 Task: Search one way flight ticket for 4 adults, 2 children, 2 infants in seat and 1 infant on lap in premium economy from Bismarck: Bismarck Municipal Airport to Riverton: Central Wyoming Regional Airport (was Riverton Regional) on 8-4-2023. Choice of flights is Delta. Number of bags: 2 carry on bags. Price is upto 89000. Outbound departure time preference is 15:15.
Action: Mouse moved to (324, 278)
Screenshot: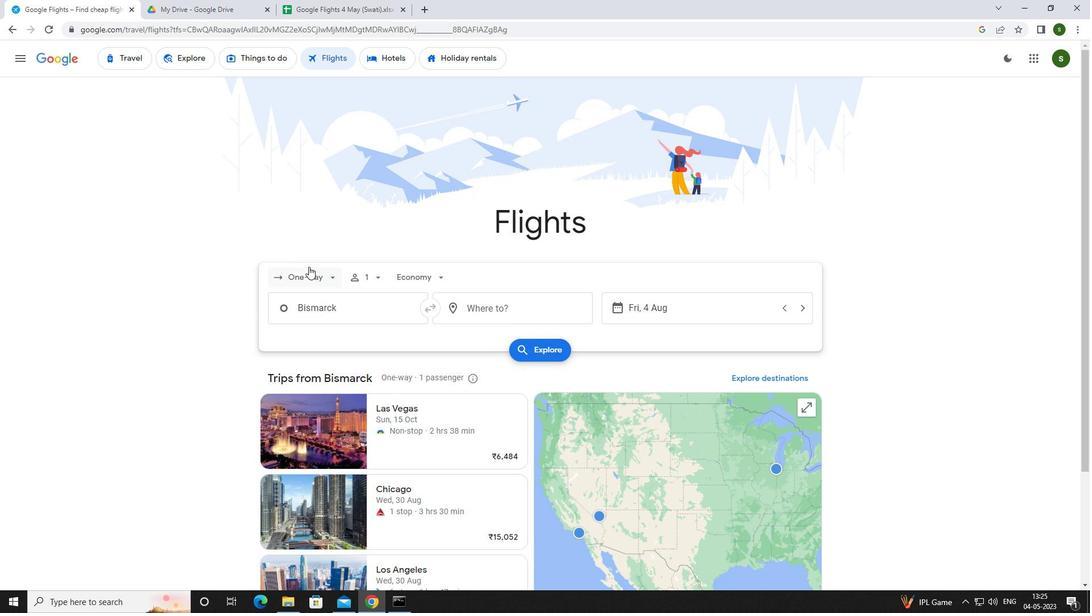 
Action: Mouse pressed left at (324, 278)
Screenshot: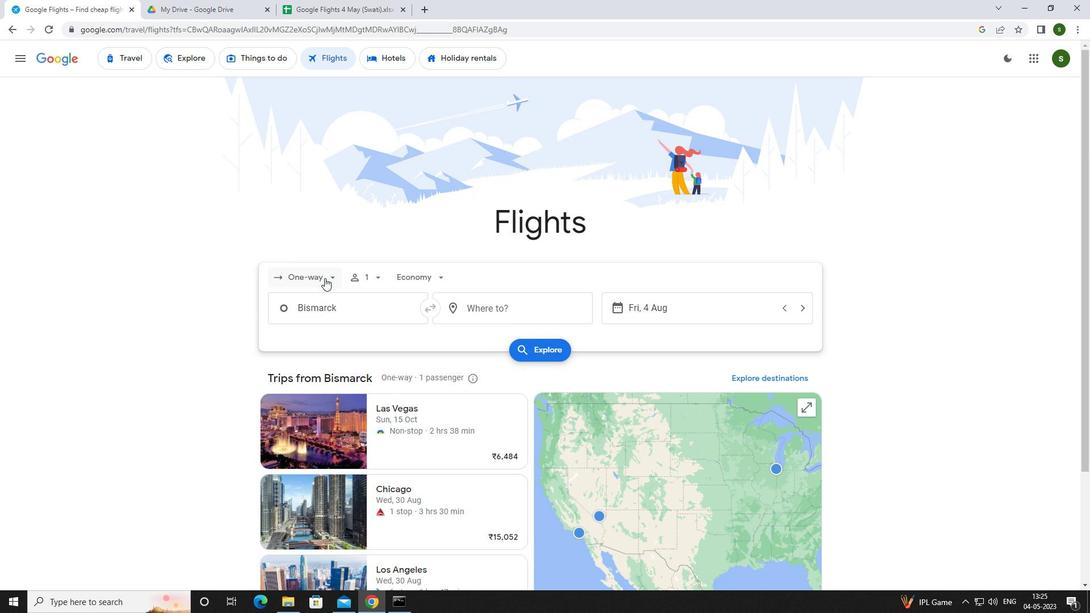 
Action: Mouse moved to (332, 328)
Screenshot: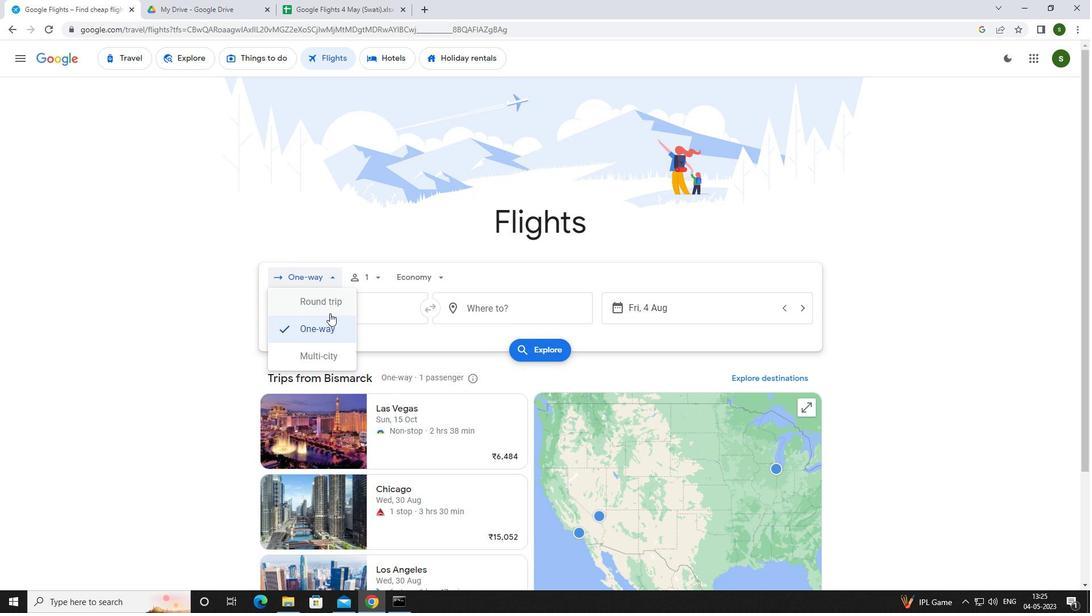 
Action: Mouse pressed left at (332, 328)
Screenshot: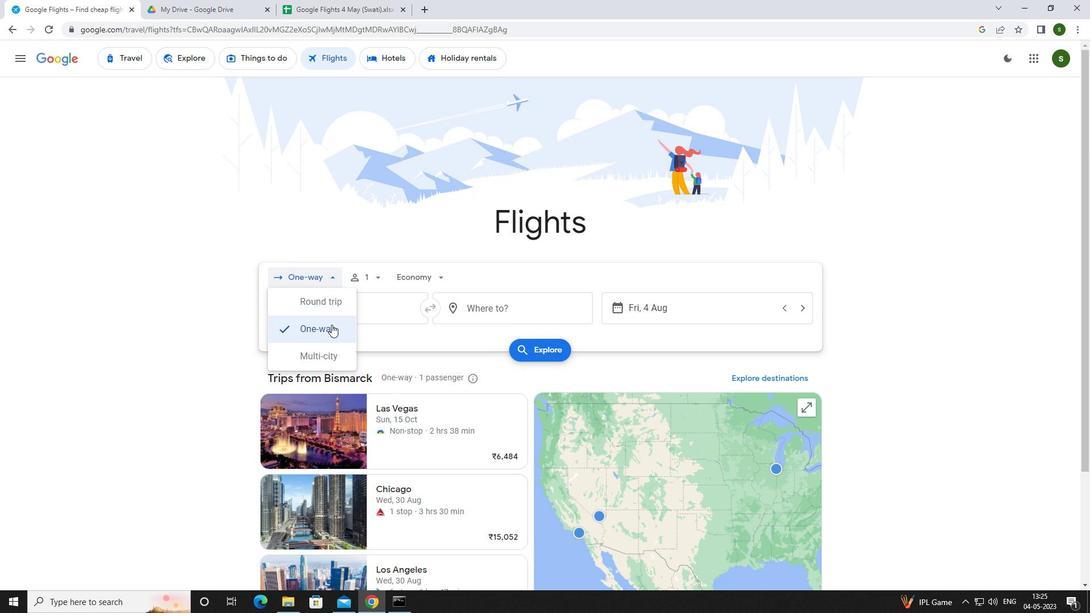 
Action: Mouse moved to (377, 274)
Screenshot: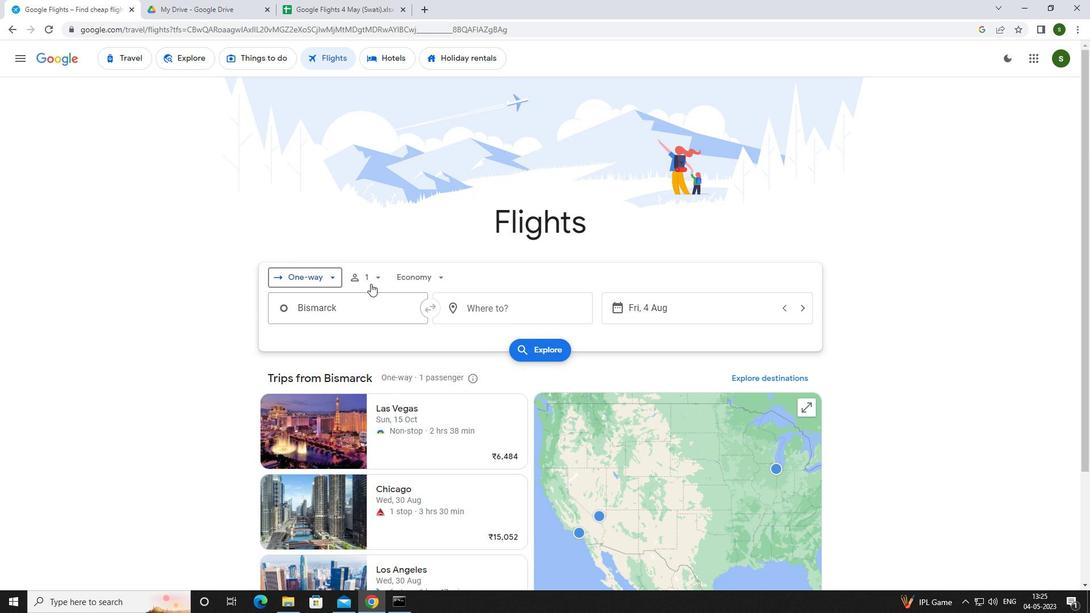 
Action: Mouse pressed left at (377, 274)
Screenshot: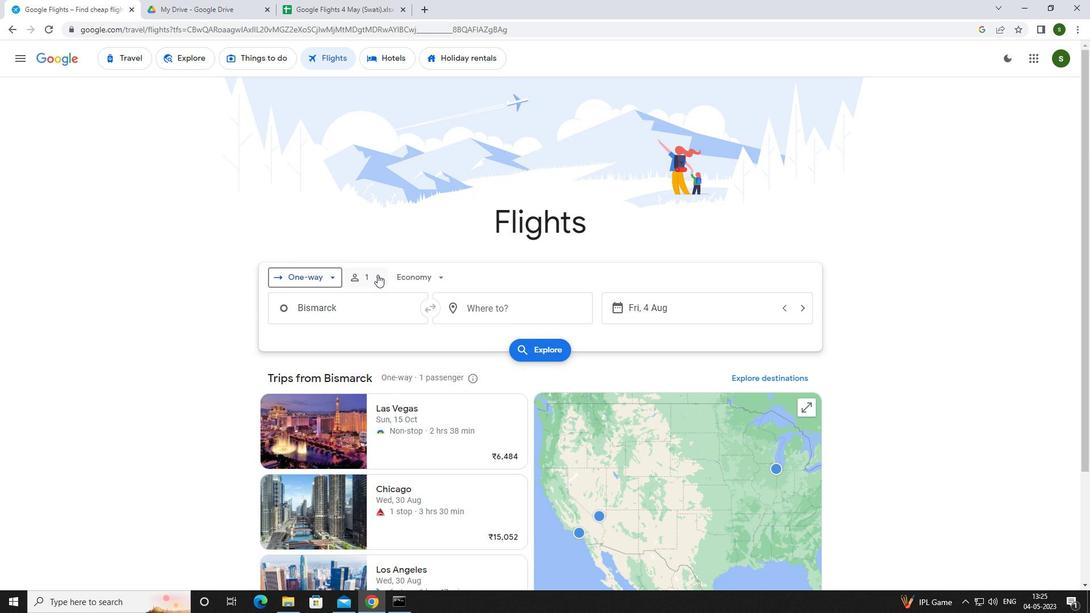 
Action: Mouse moved to (467, 306)
Screenshot: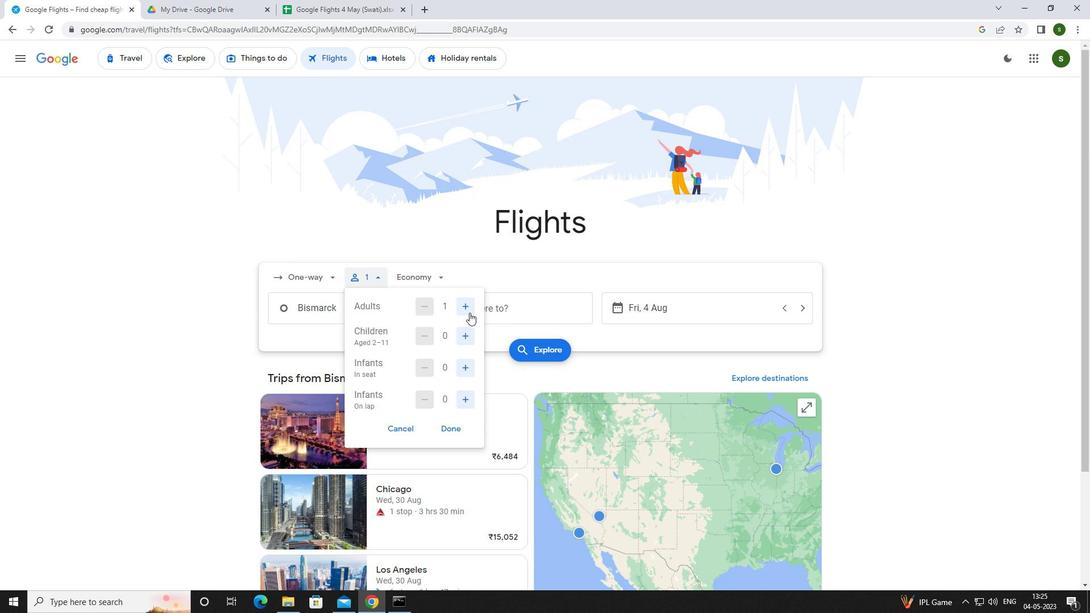 
Action: Mouse pressed left at (467, 306)
Screenshot: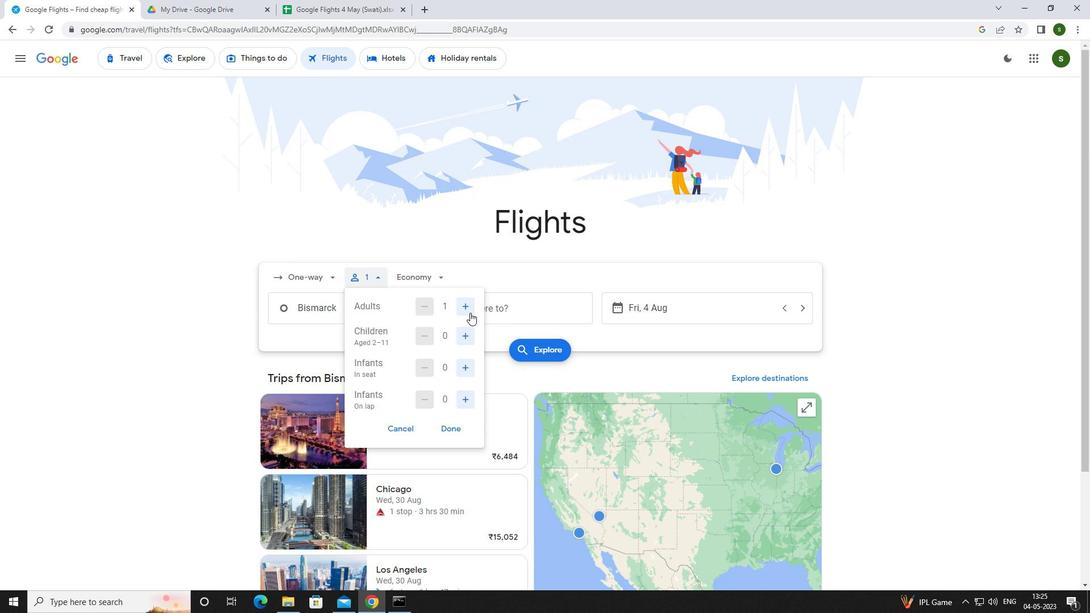
Action: Mouse pressed left at (467, 306)
Screenshot: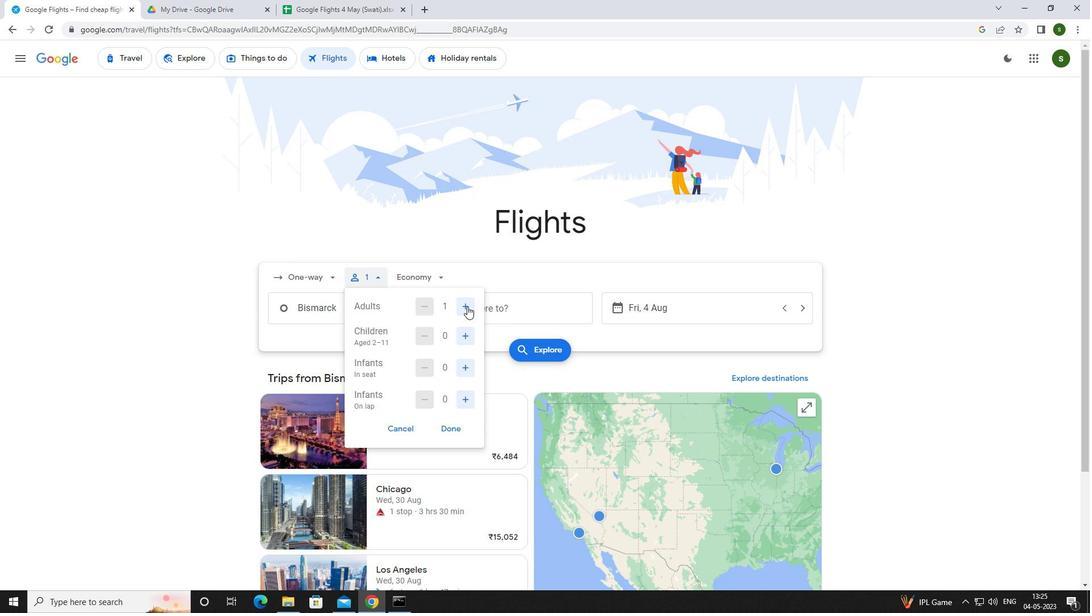 
Action: Mouse moved to (465, 306)
Screenshot: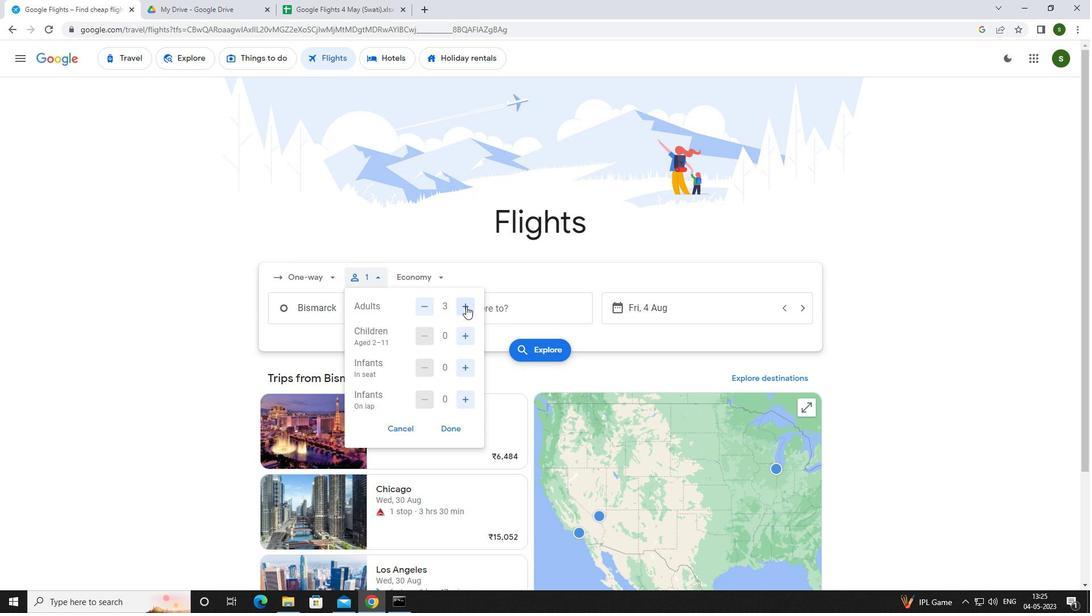 
Action: Mouse pressed left at (465, 306)
Screenshot: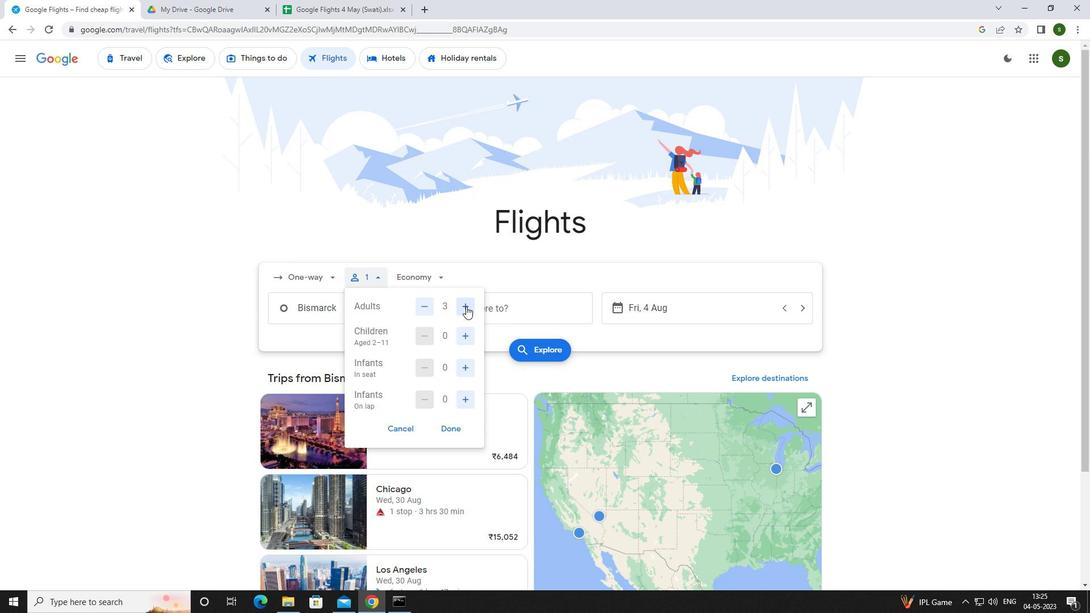 
Action: Mouse moved to (468, 332)
Screenshot: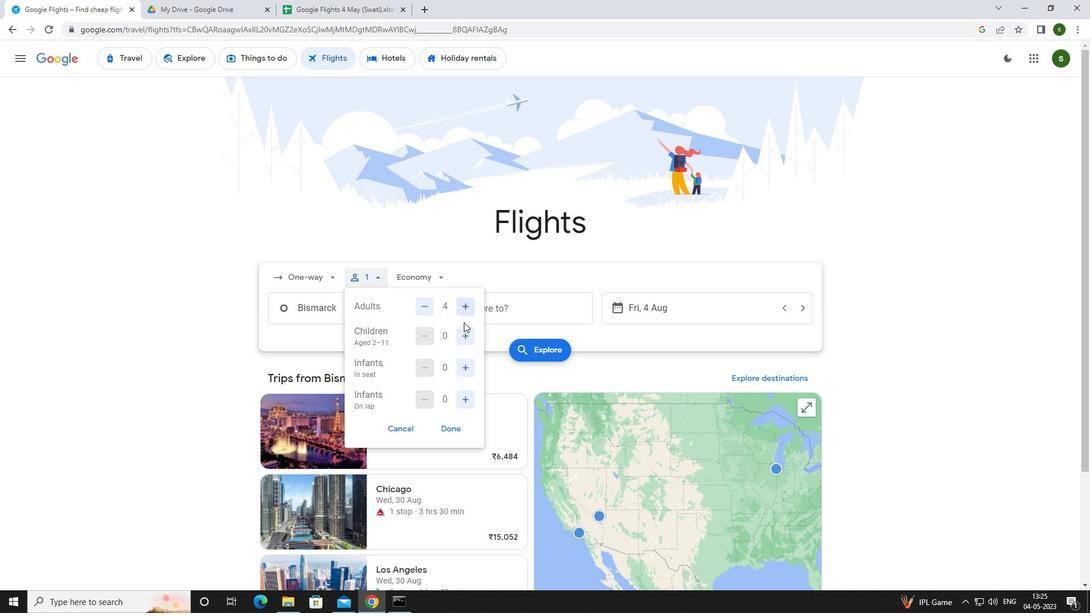 
Action: Mouse pressed left at (468, 332)
Screenshot: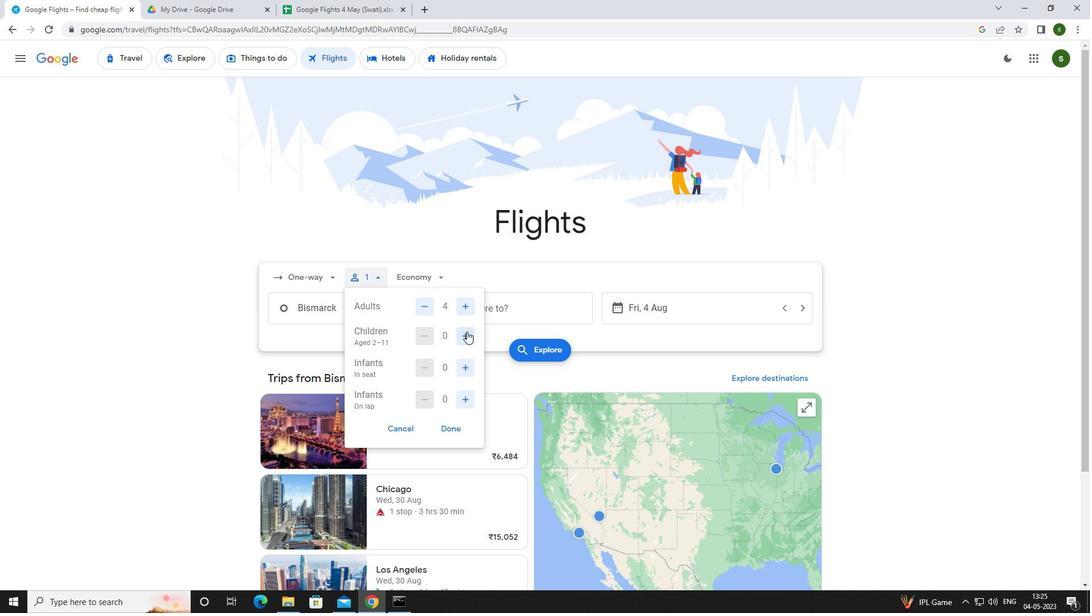 
Action: Mouse pressed left at (468, 332)
Screenshot: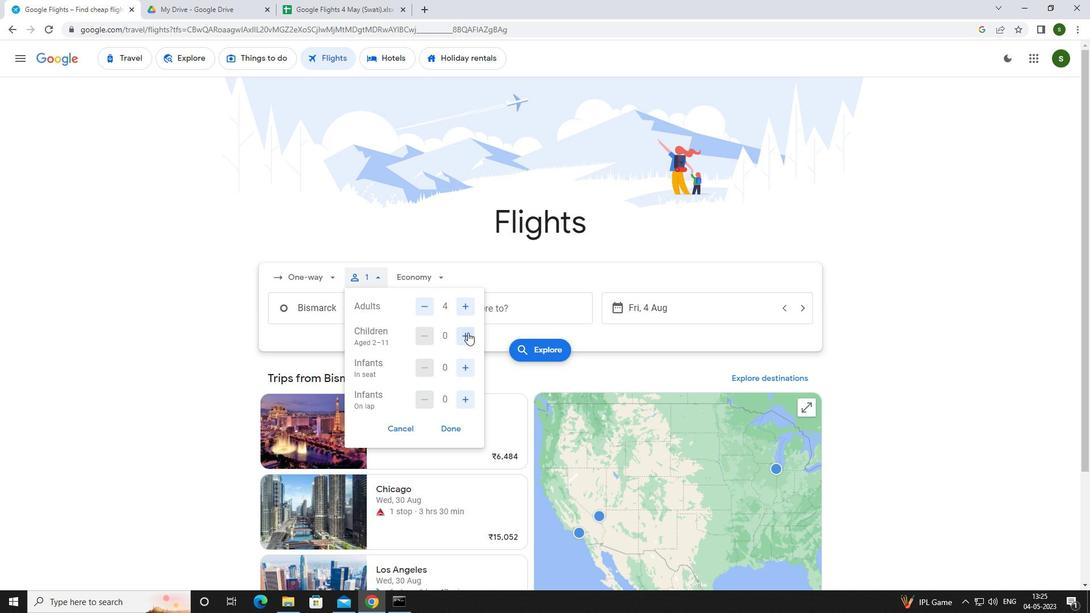 
Action: Mouse moved to (464, 369)
Screenshot: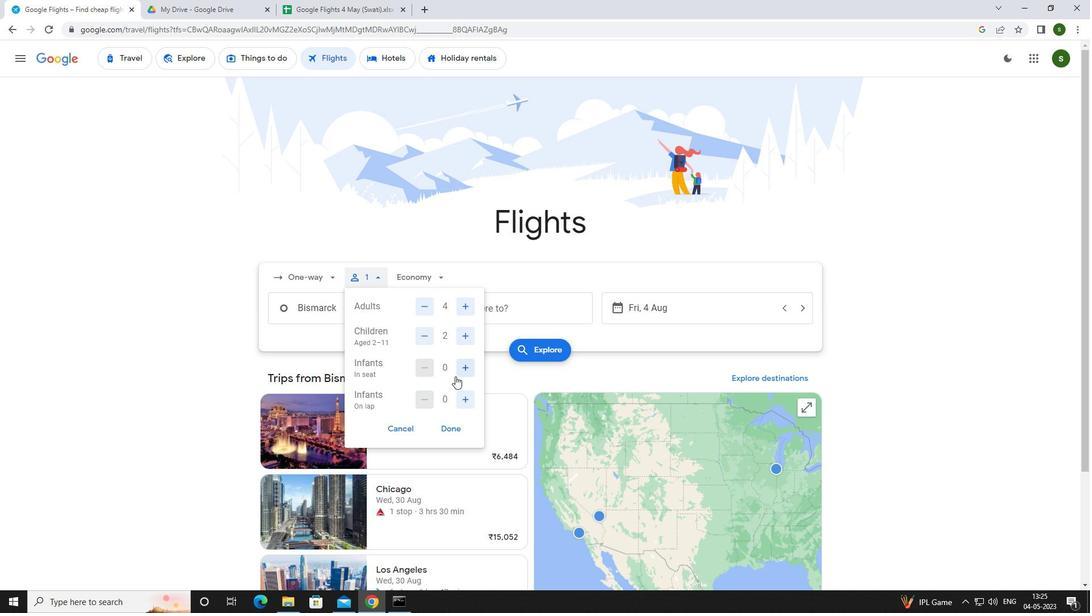 
Action: Mouse pressed left at (464, 369)
Screenshot: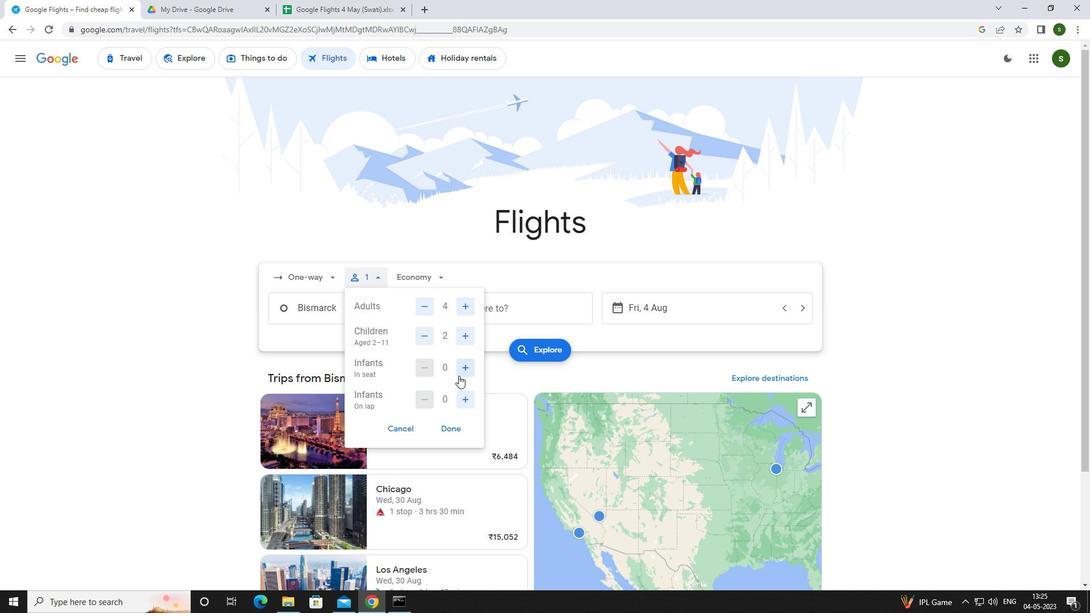 
Action: Mouse pressed left at (464, 369)
Screenshot: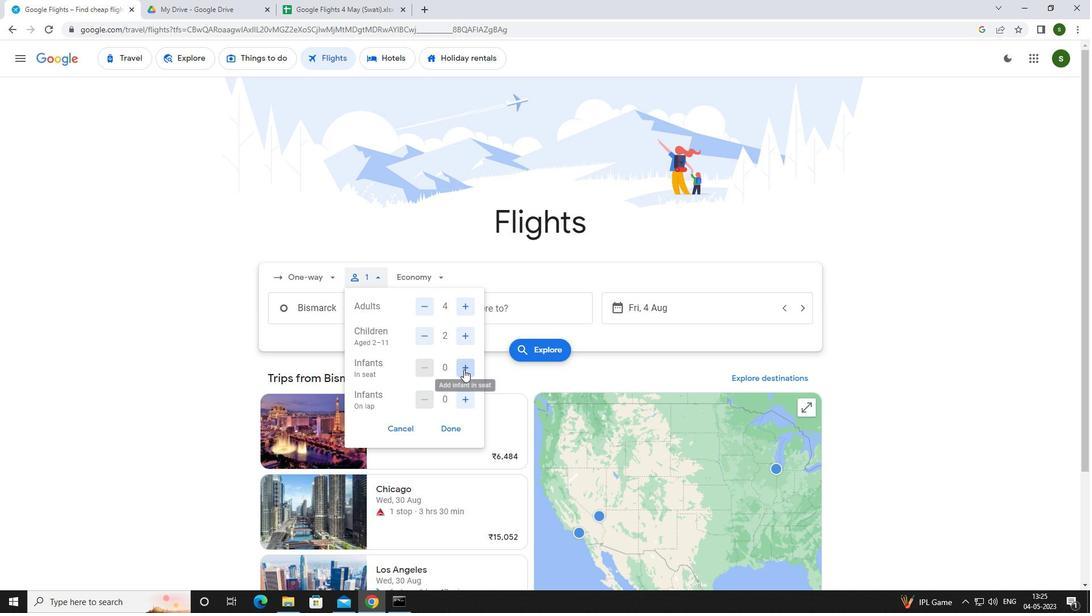 
Action: Mouse moved to (468, 395)
Screenshot: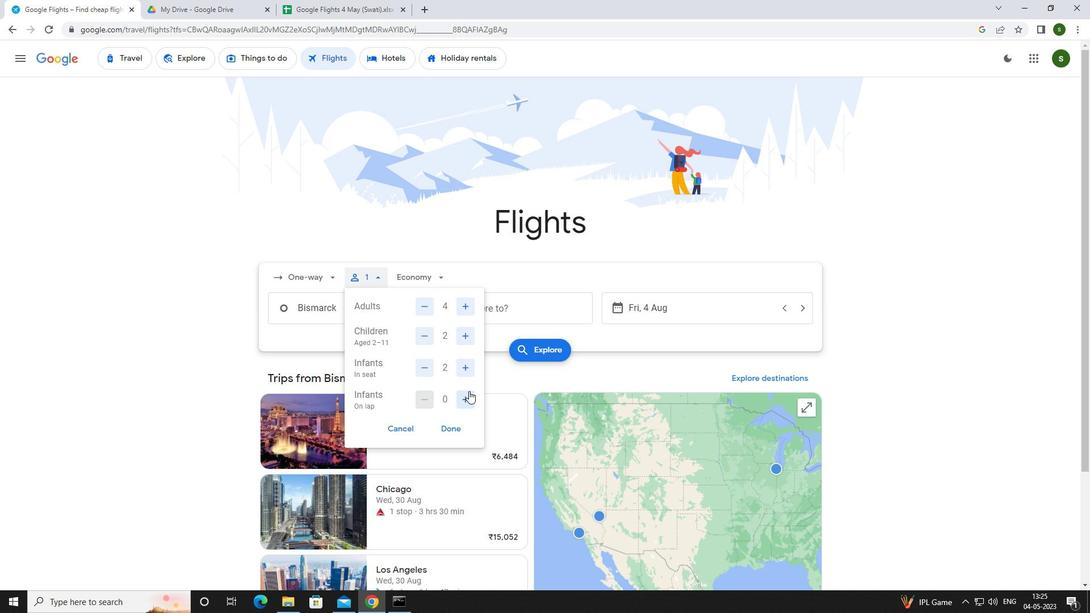
Action: Mouse pressed left at (468, 395)
Screenshot: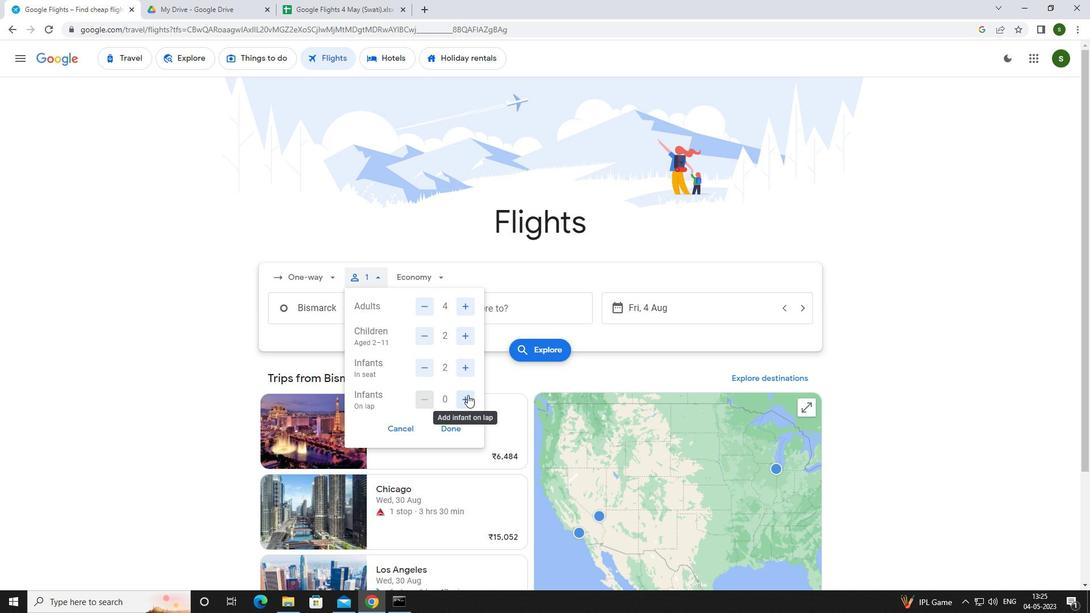 
Action: Mouse moved to (414, 272)
Screenshot: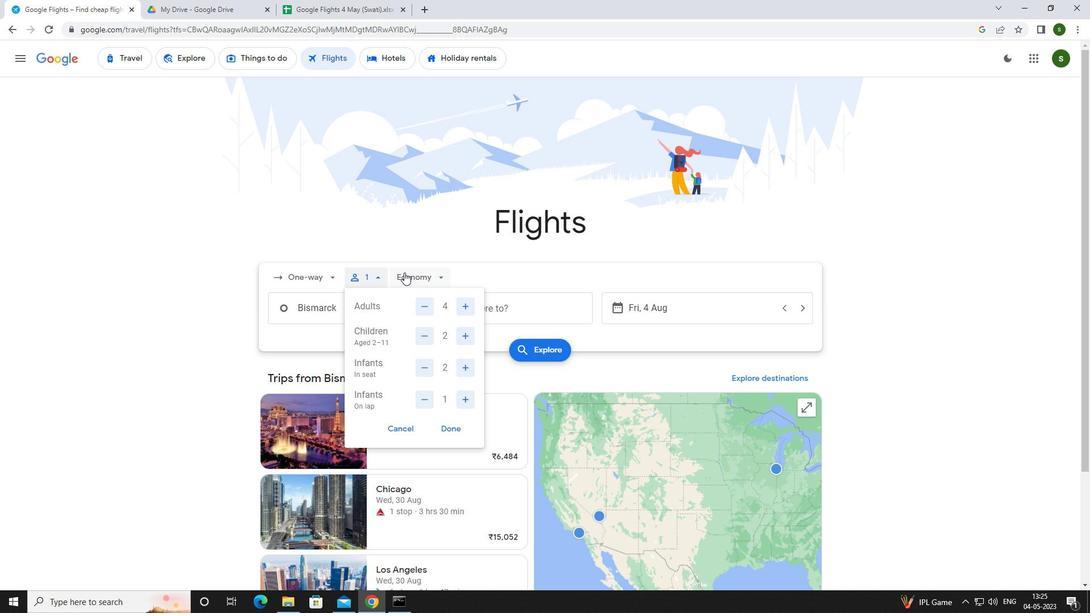 
Action: Mouse pressed left at (414, 272)
Screenshot: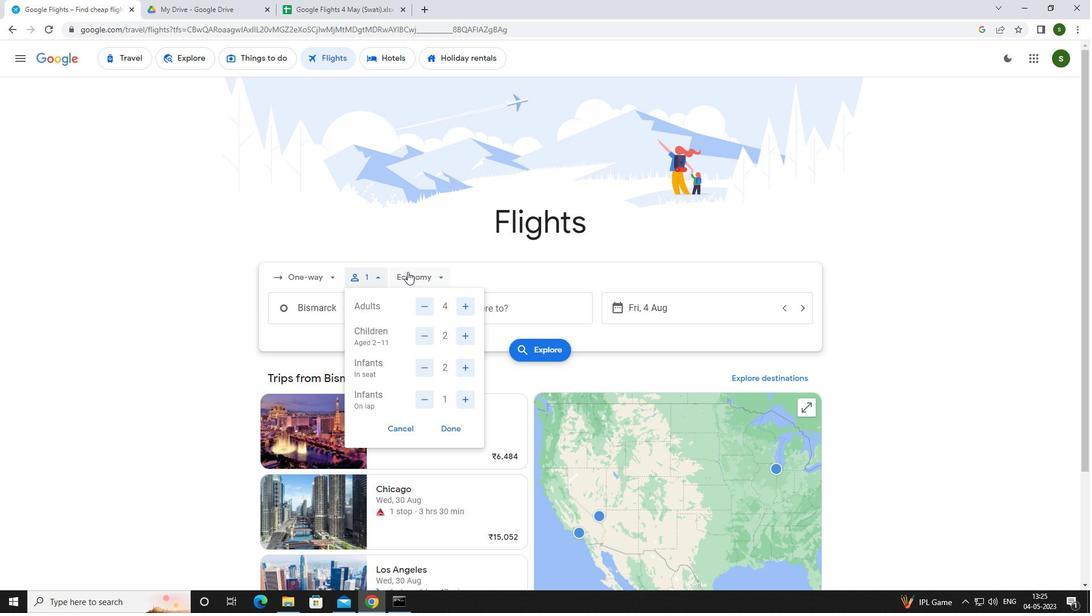 
Action: Mouse moved to (429, 302)
Screenshot: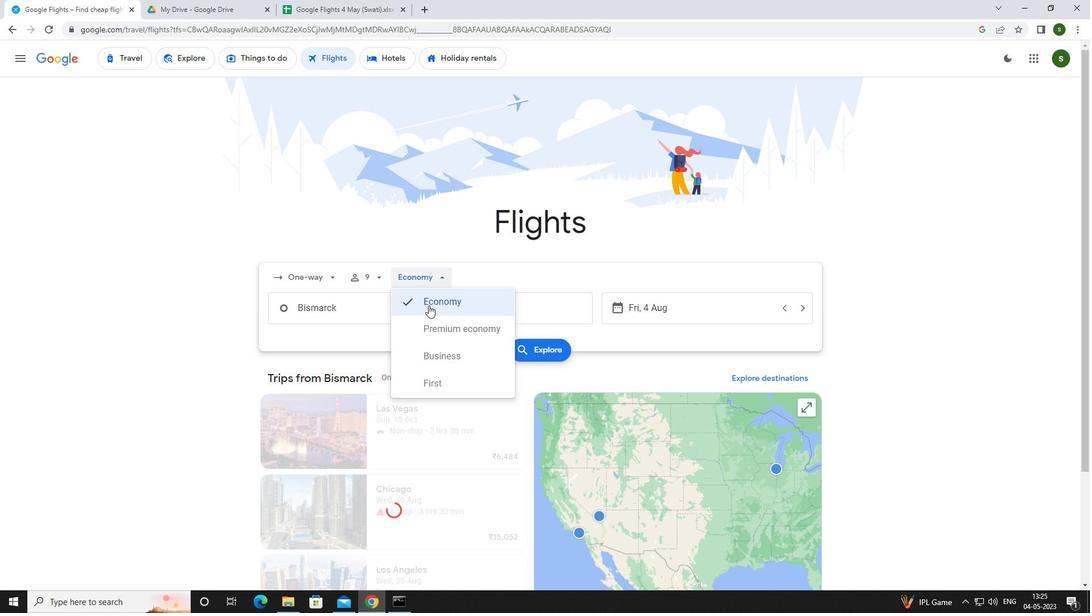 
Action: Mouse pressed left at (429, 302)
Screenshot: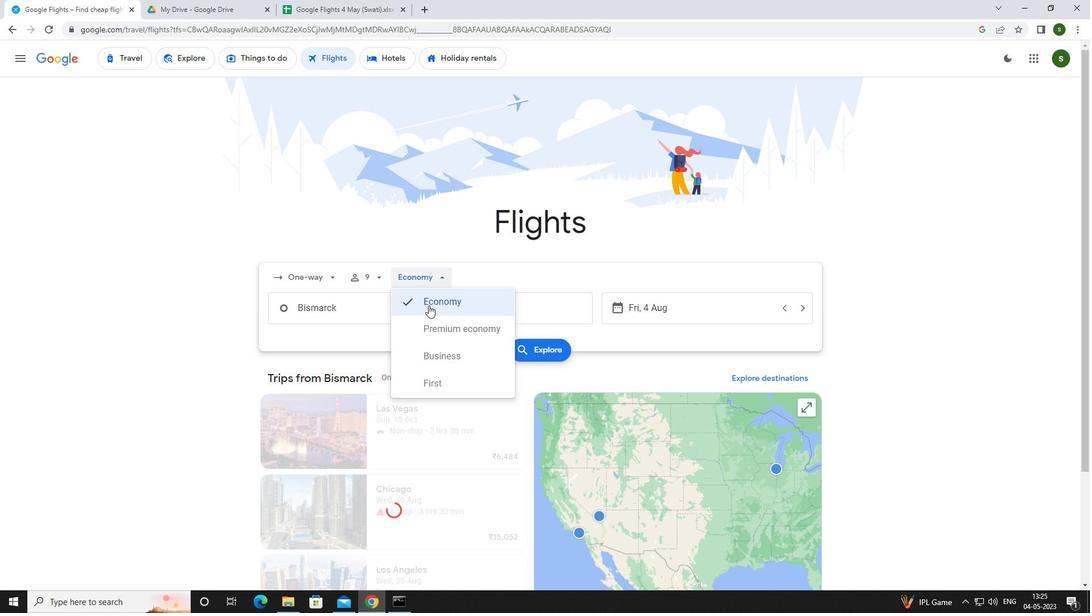 
Action: Mouse moved to (388, 303)
Screenshot: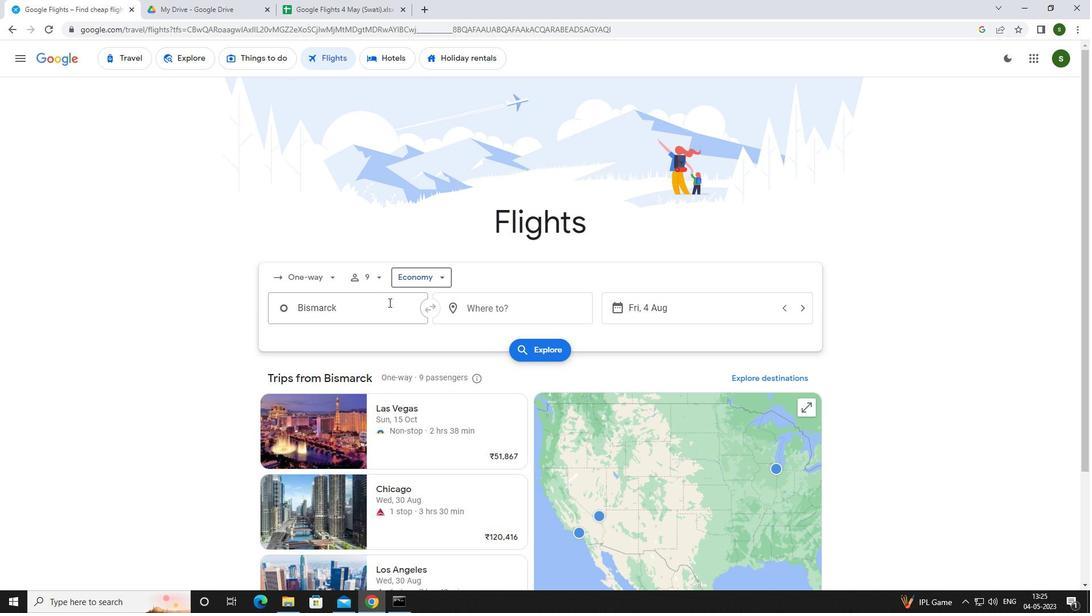
Action: Mouse pressed left at (388, 303)
Screenshot: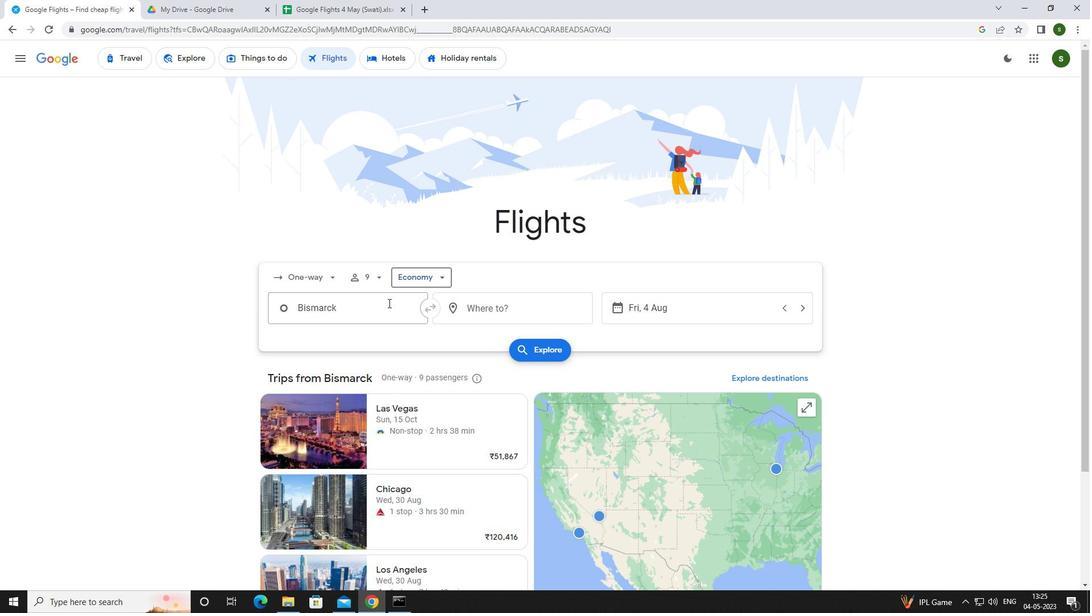 
Action: Mouse moved to (377, 336)
Screenshot: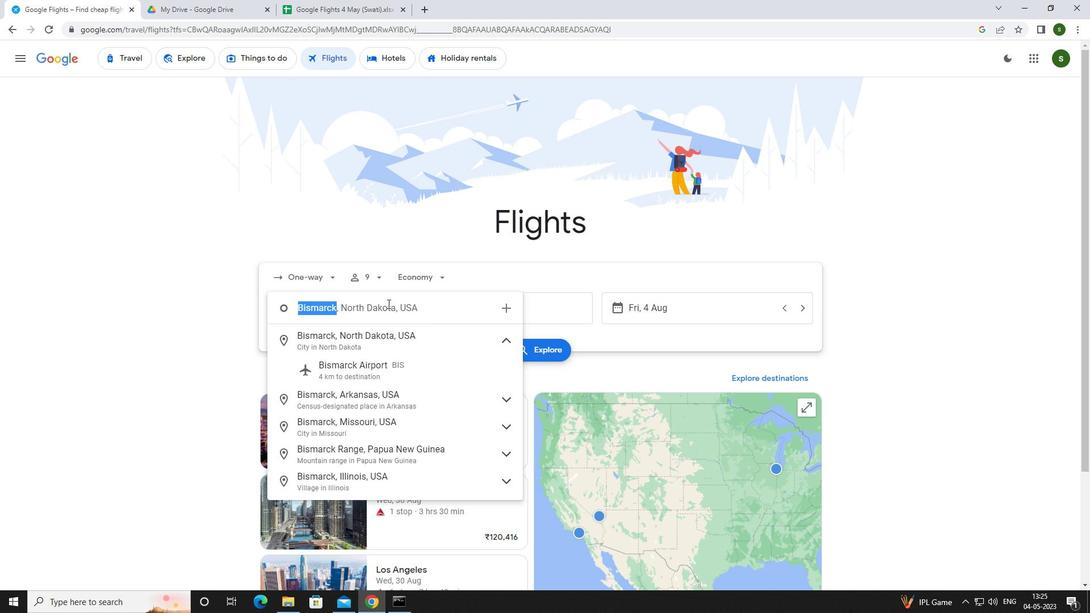 
Action: Key pressed <Key.caps_lock>b<Key.caps_lock>ismarck
Screenshot: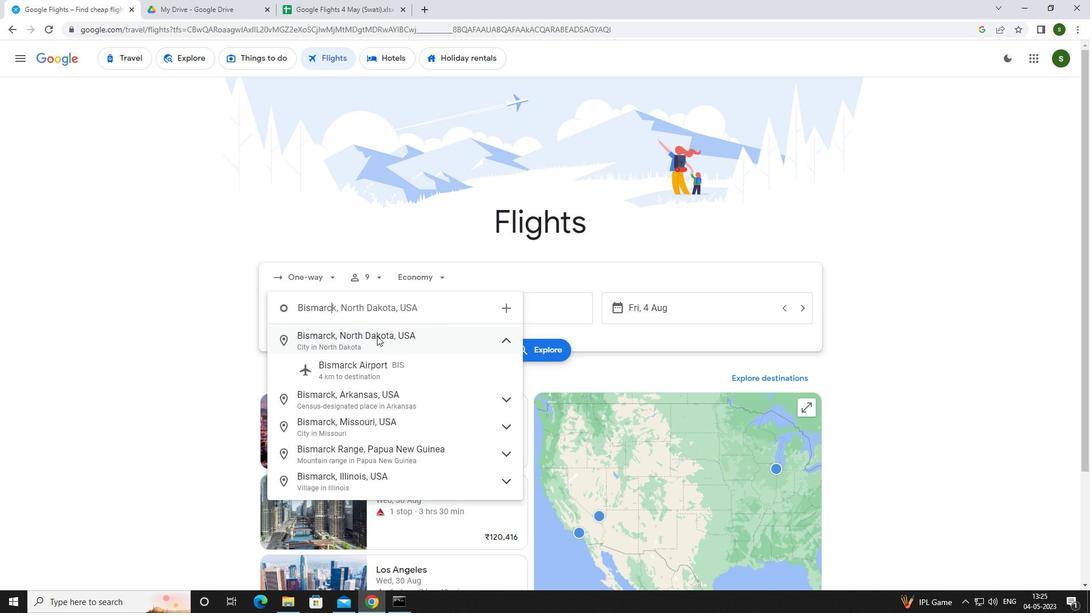 
Action: Mouse moved to (370, 338)
Screenshot: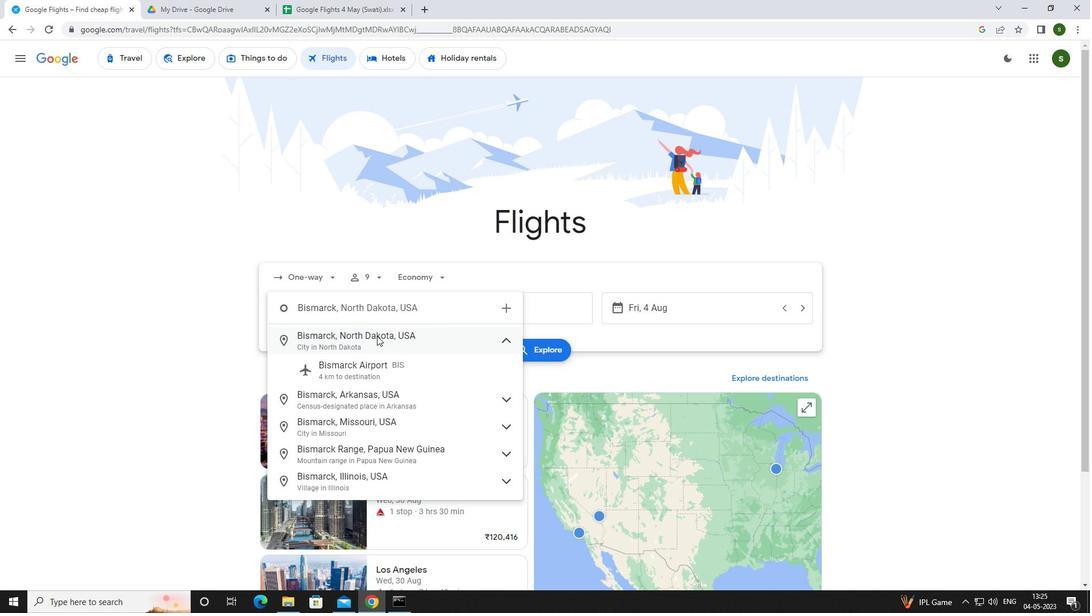 
Action: Key pressed <Key.enter>
Screenshot: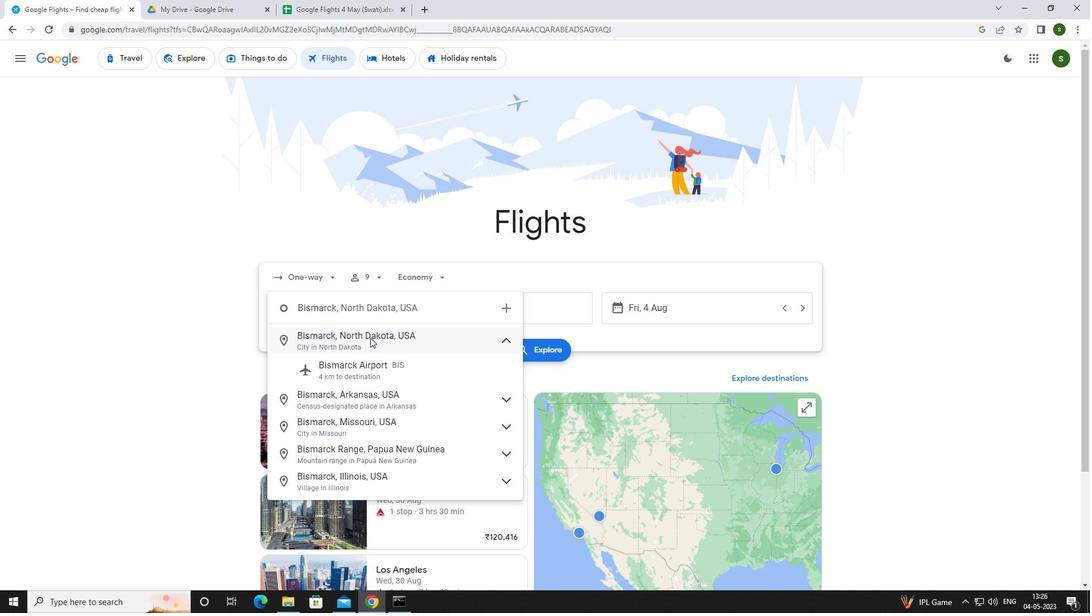 
Action: Mouse moved to (494, 307)
Screenshot: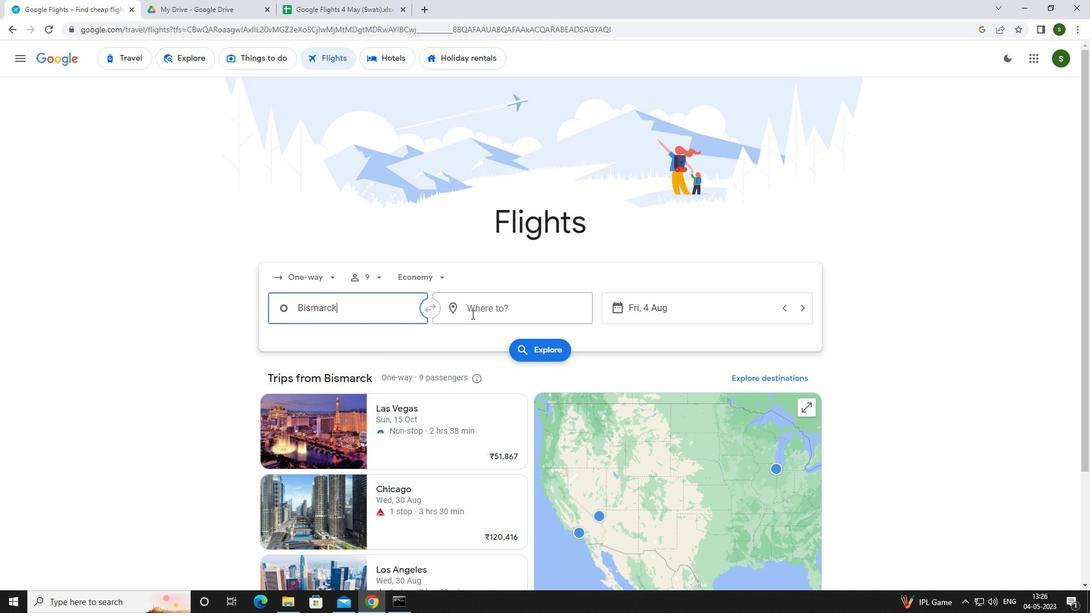
Action: Mouse pressed left at (494, 307)
Screenshot: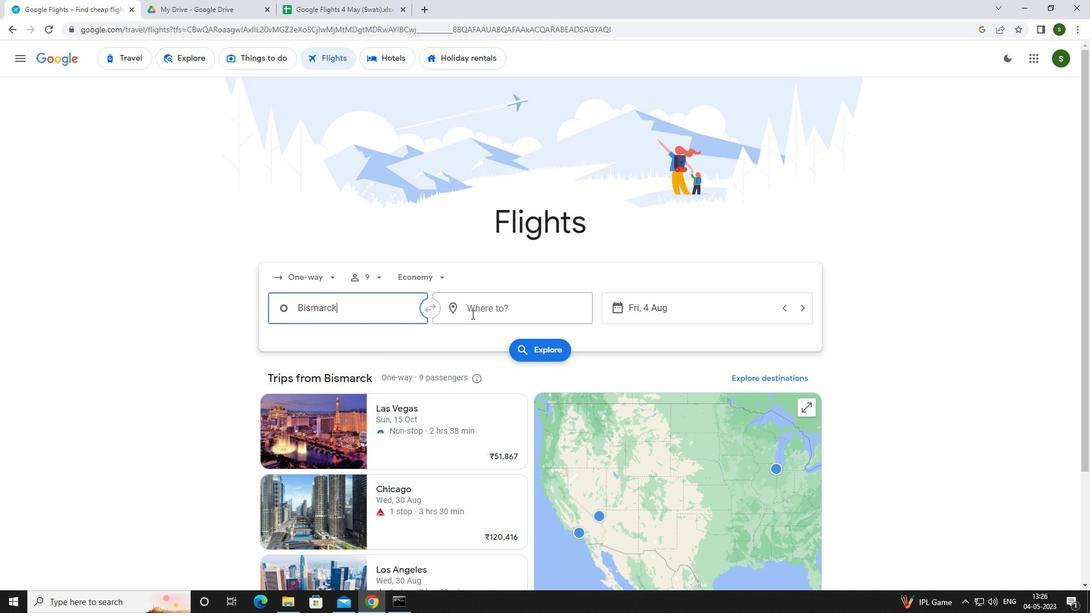
Action: Mouse moved to (446, 325)
Screenshot: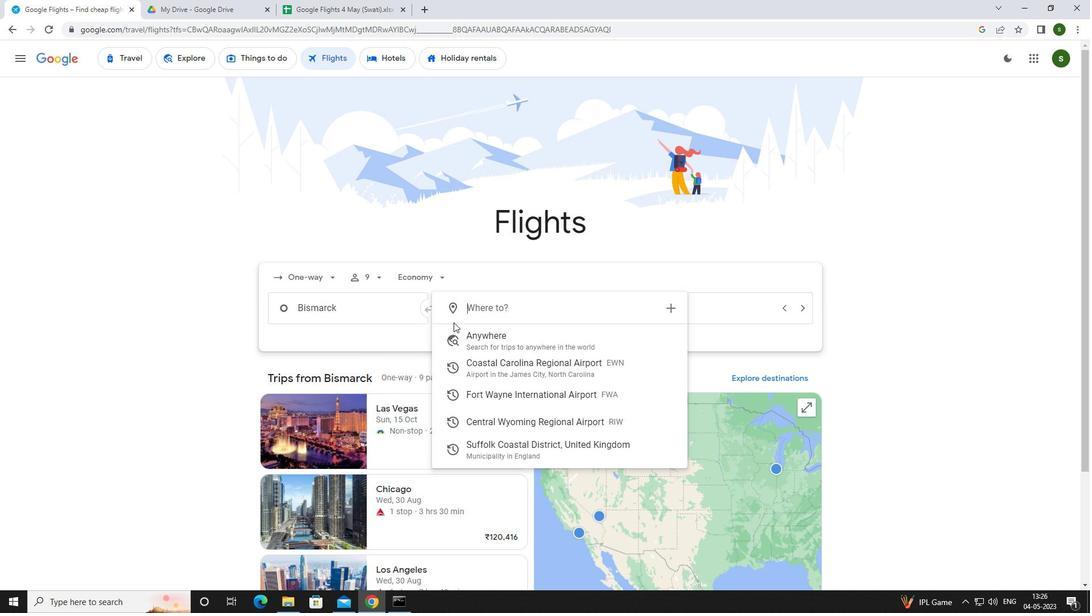 
Action: Key pressed <Key.caps_lock>r<Key.caps_lock>iverto
Screenshot: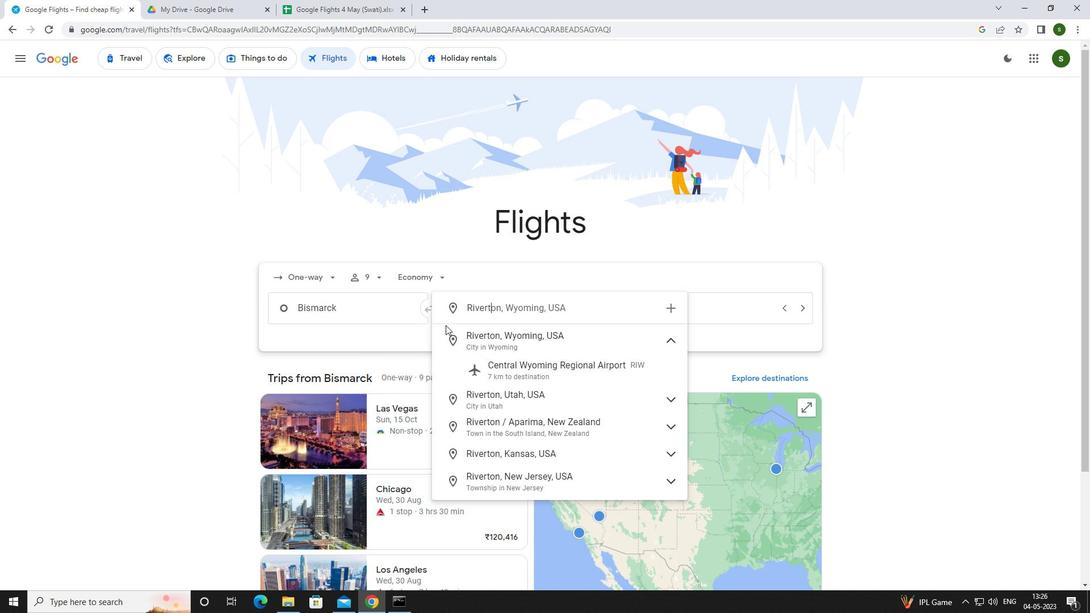 
Action: Mouse moved to (539, 372)
Screenshot: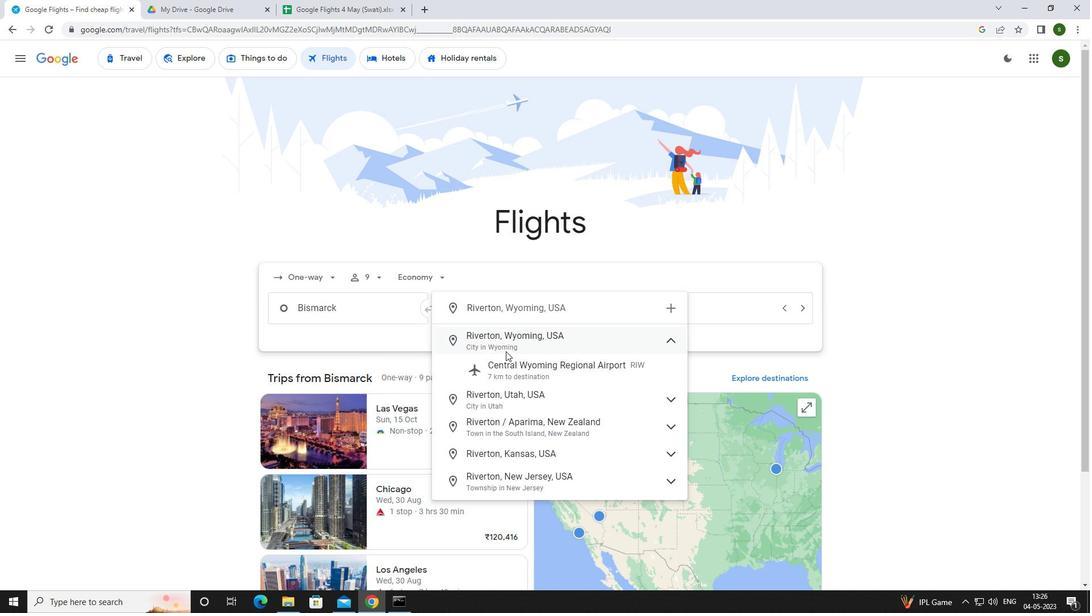 
Action: Mouse pressed left at (539, 372)
Screenshot: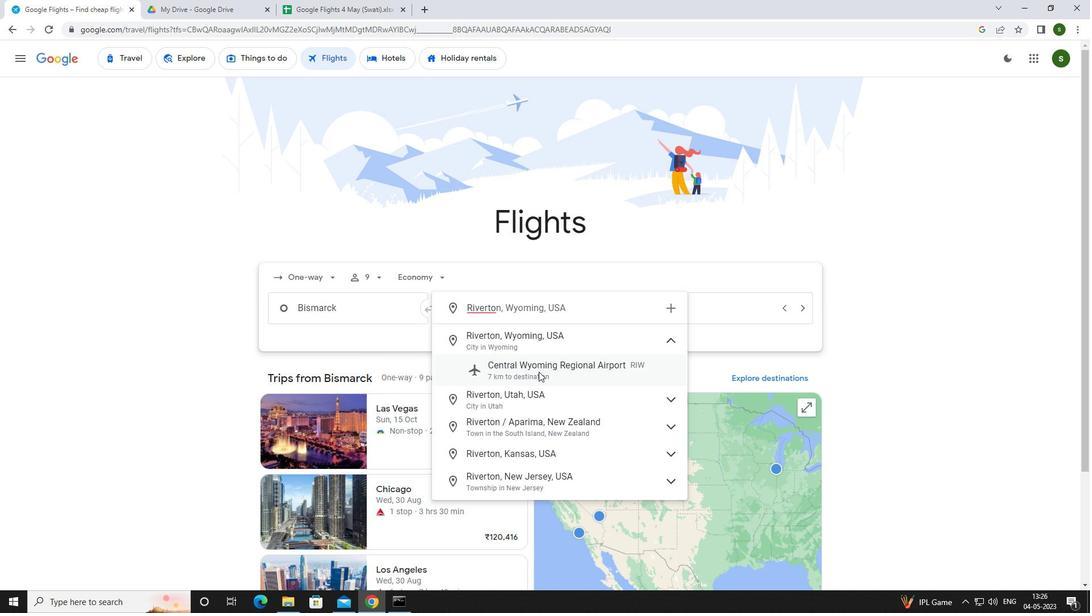
Action: Mouse moved to (698, 305)
Screenshot: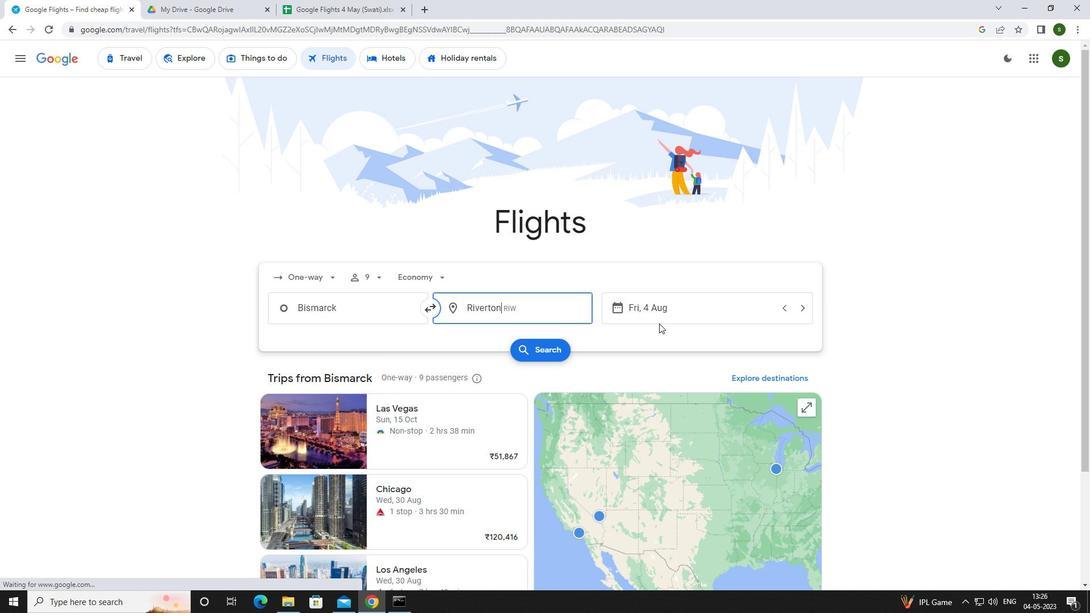 
Action: Mouse pressed left at (698, 305)
Screenshot: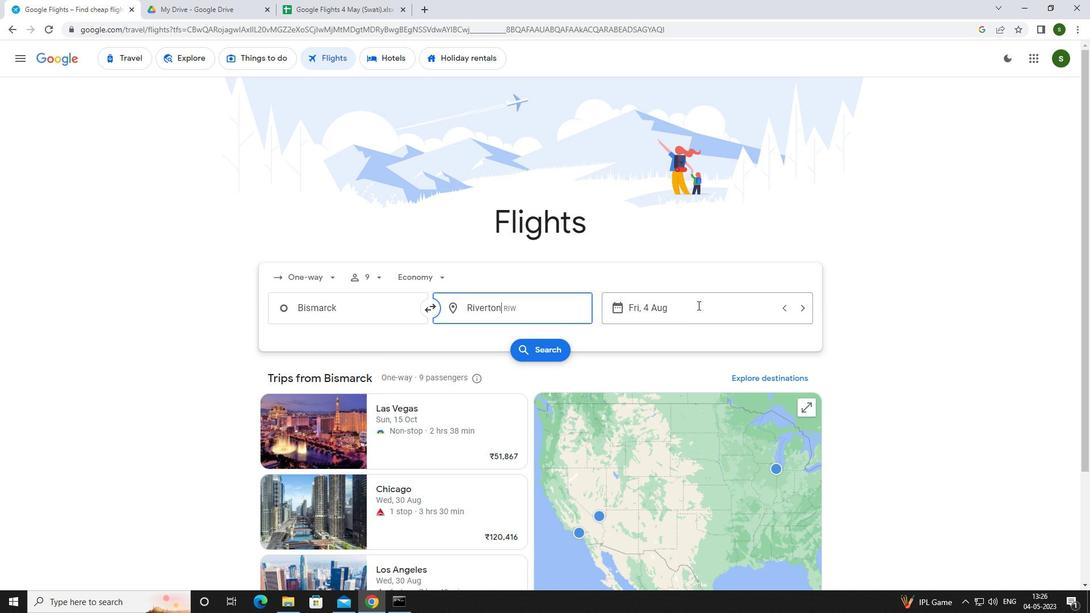 
Action: Mouse moved to (540, 386)
Screenshot: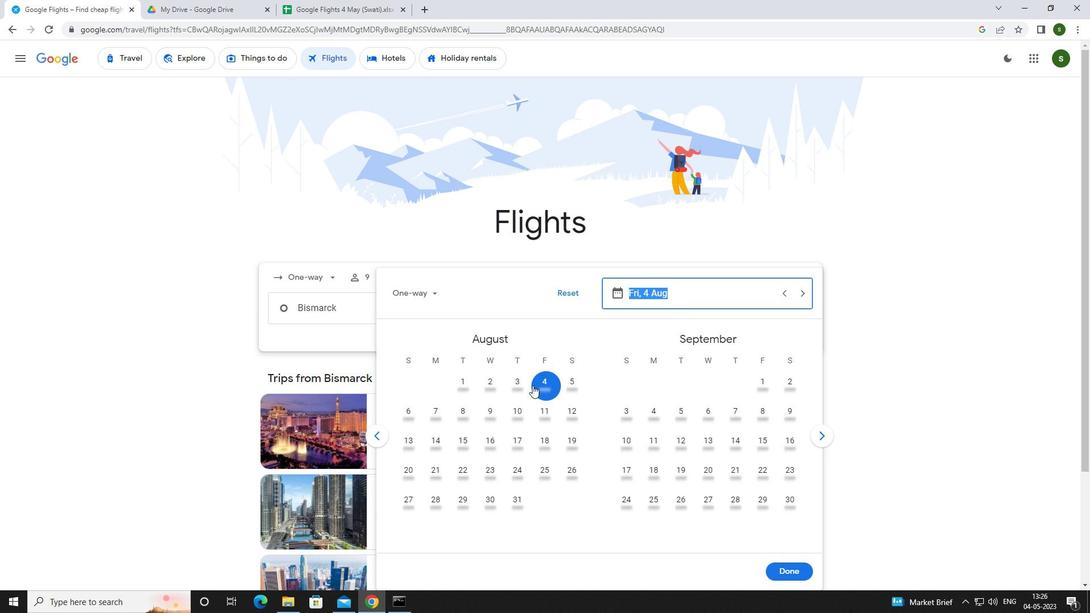 
Action: Mouse pressed left at (540, 386)
Screenshot: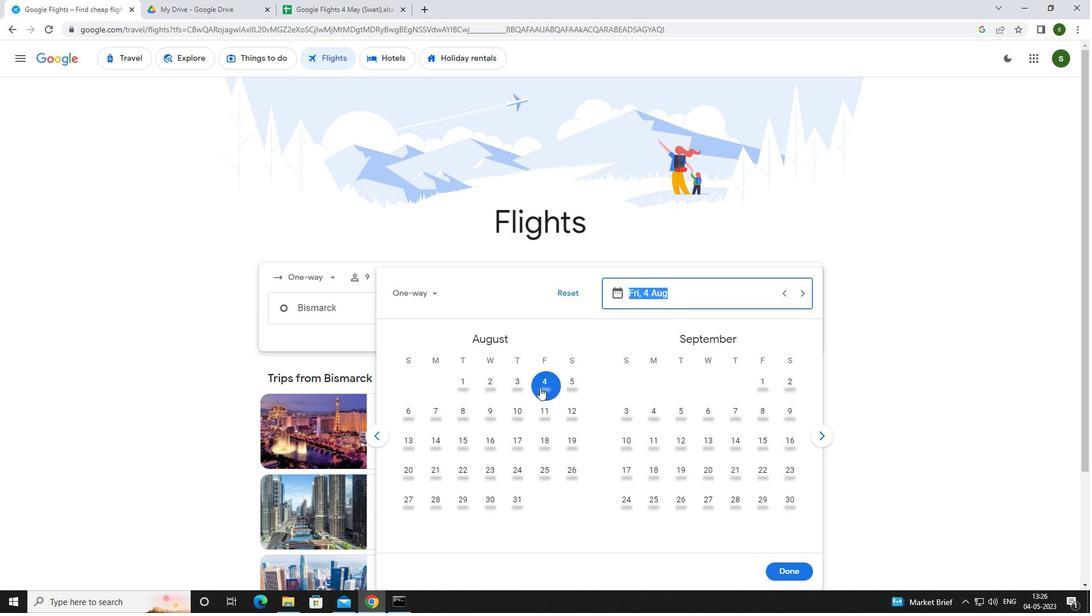 
Action: Mouse moved to (805, 574)
Screenshot: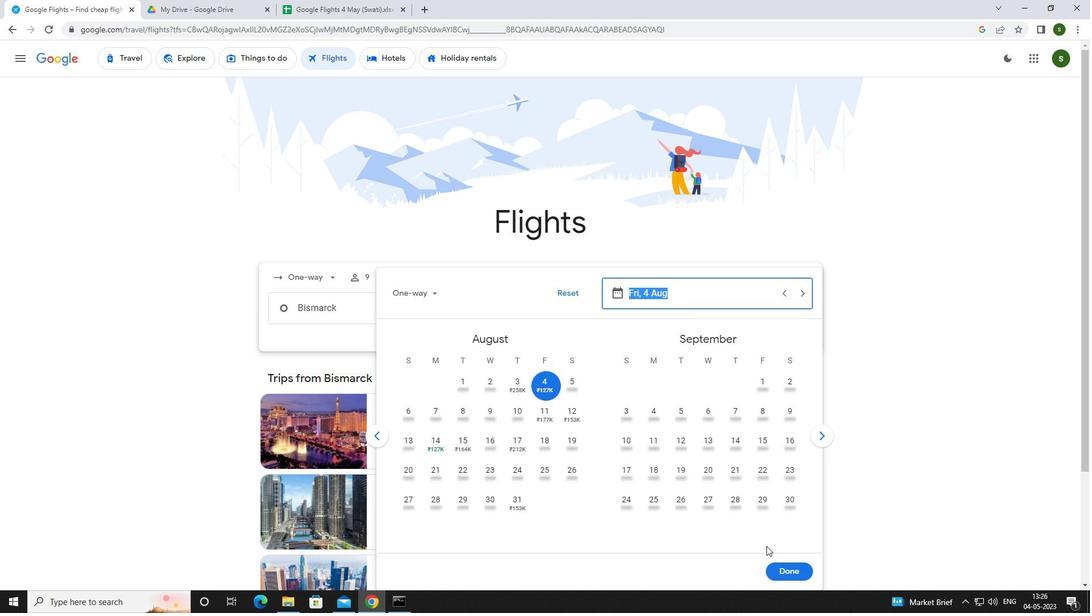 
Action: Mouse pressed left at (805, 574)
Screenshot: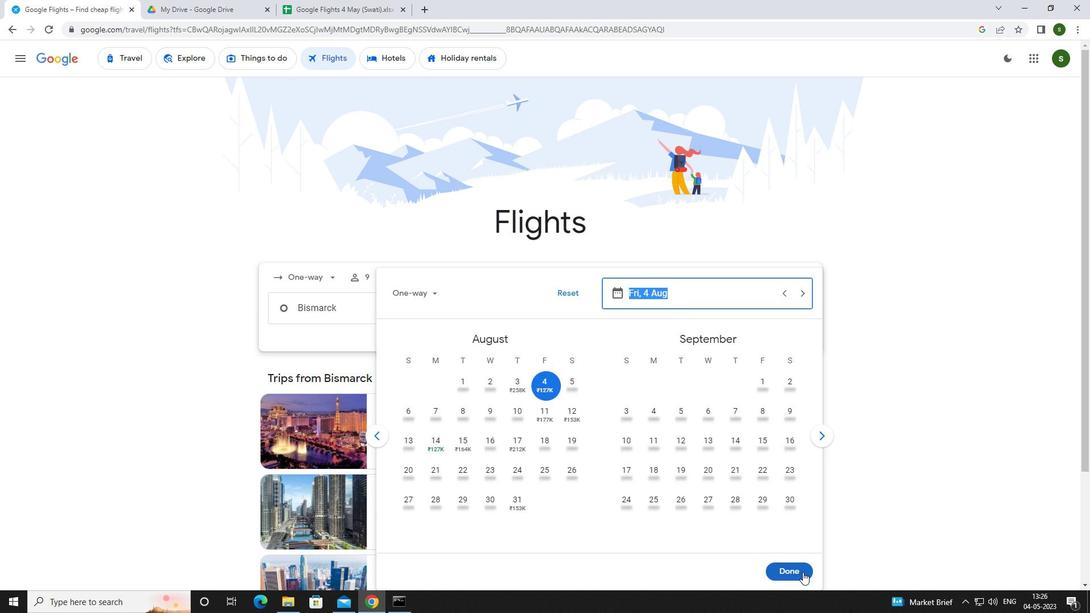 
Action: Mouse moved to (547, 353)
Screenshot: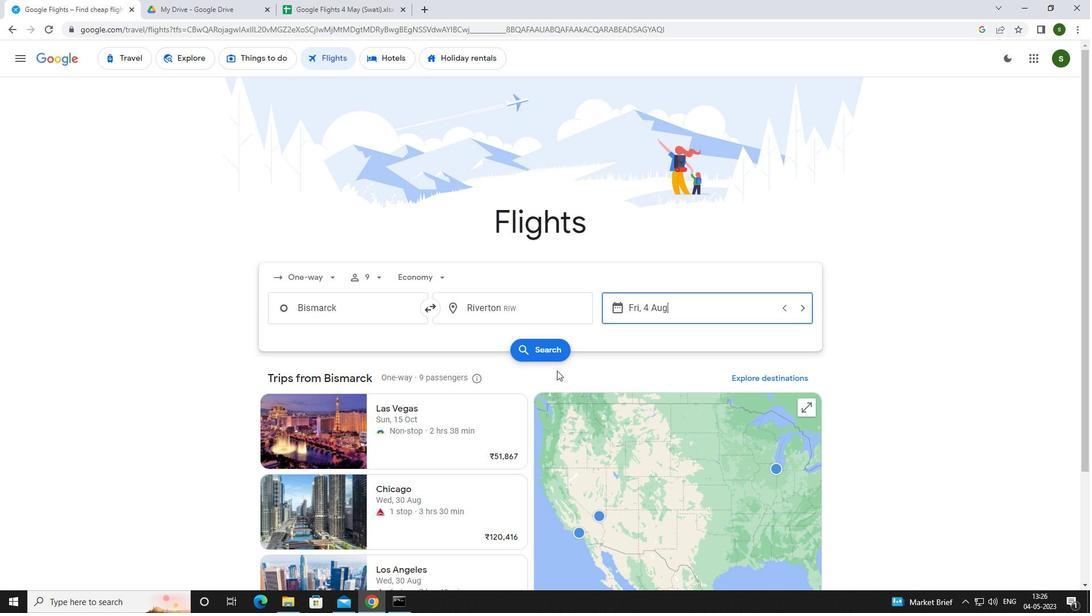 
Action: Mouse pressed left at (547, 353)
Screenshot: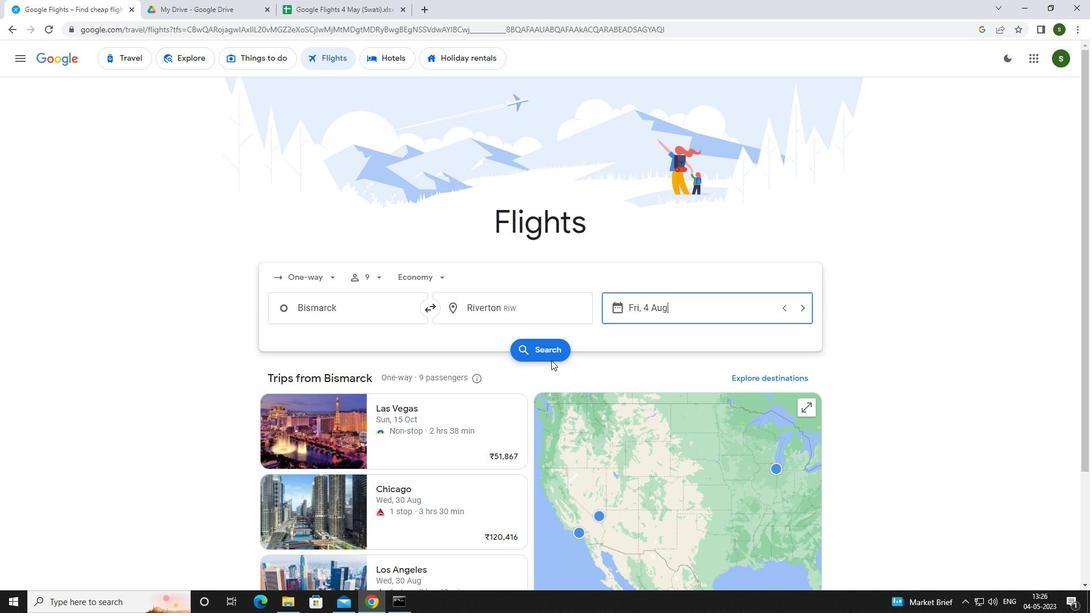 
Action: Mouse moved to (289, 166)
Screenshot: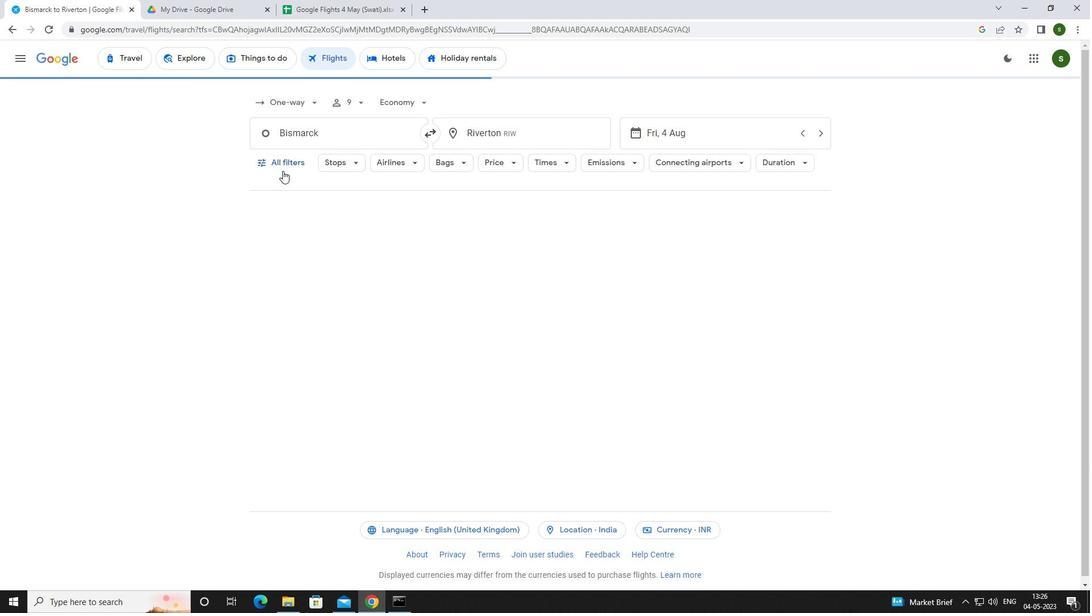 
Action: Mouse pressed left at (289, 166)
Screenshot: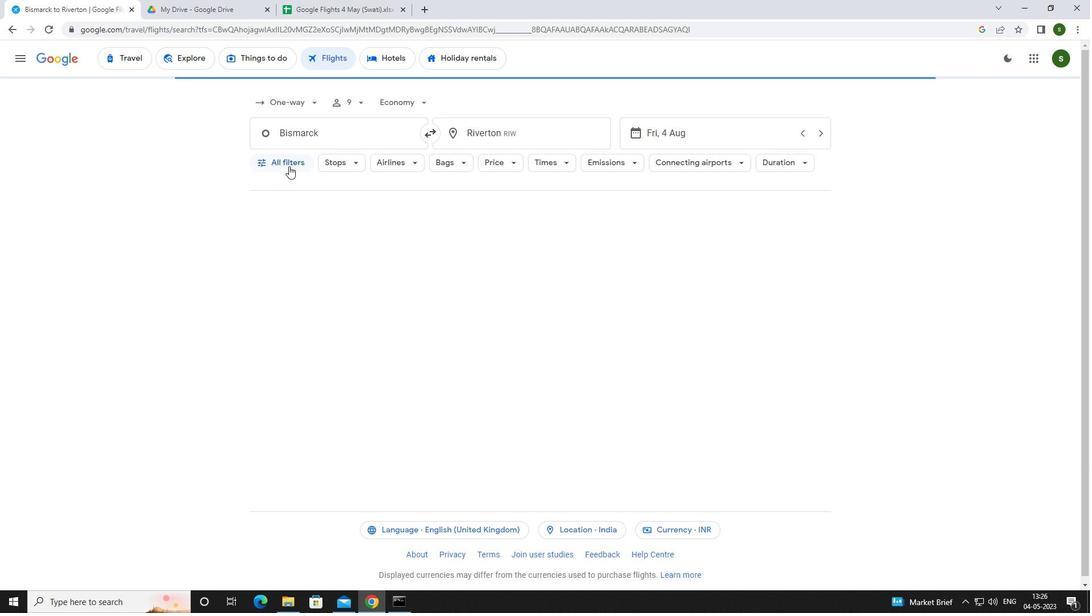 
Action: Mouse moved to (422, 401)
Screenshot: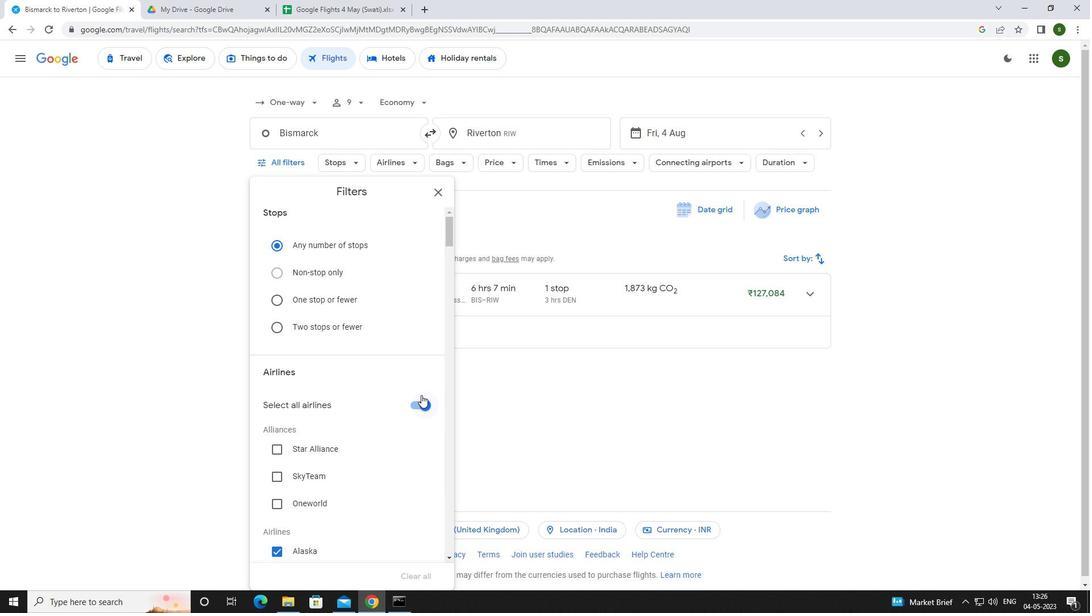 
Action: Mouse pressed left at (422, 401)
Screenshot: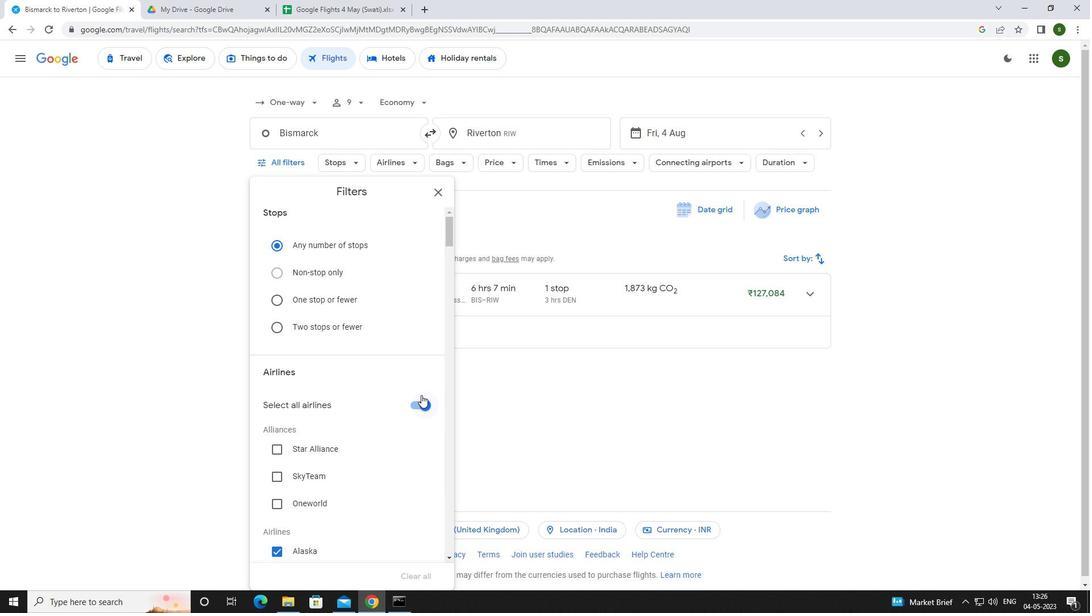 
Action: Mouse moved to (369, 347)
Screenshot: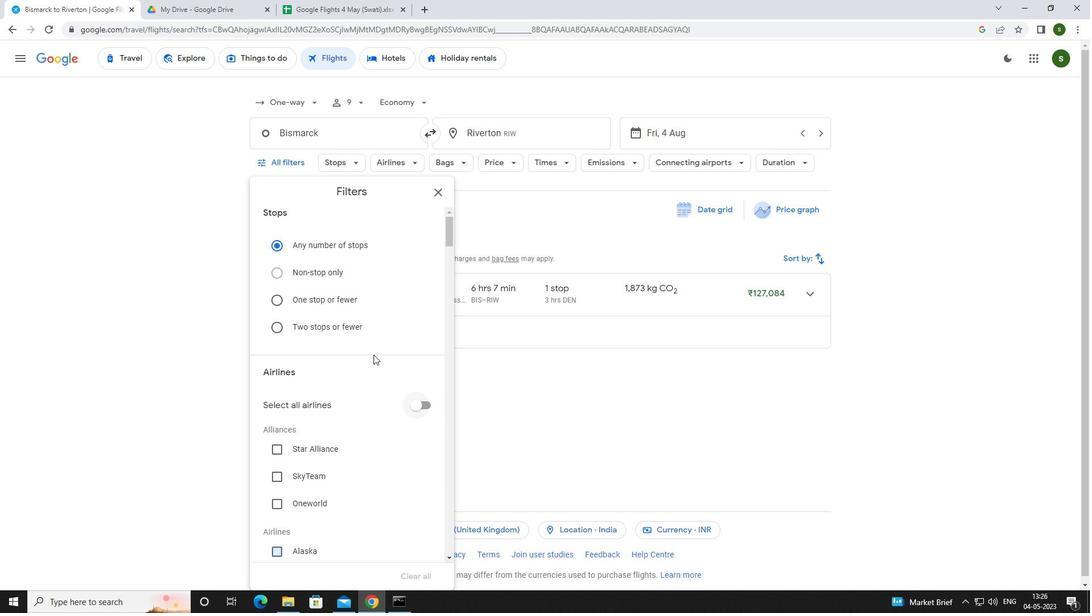 
Action: Mouse scrolled (369, 347) with delta (0, 0)
Screenshot: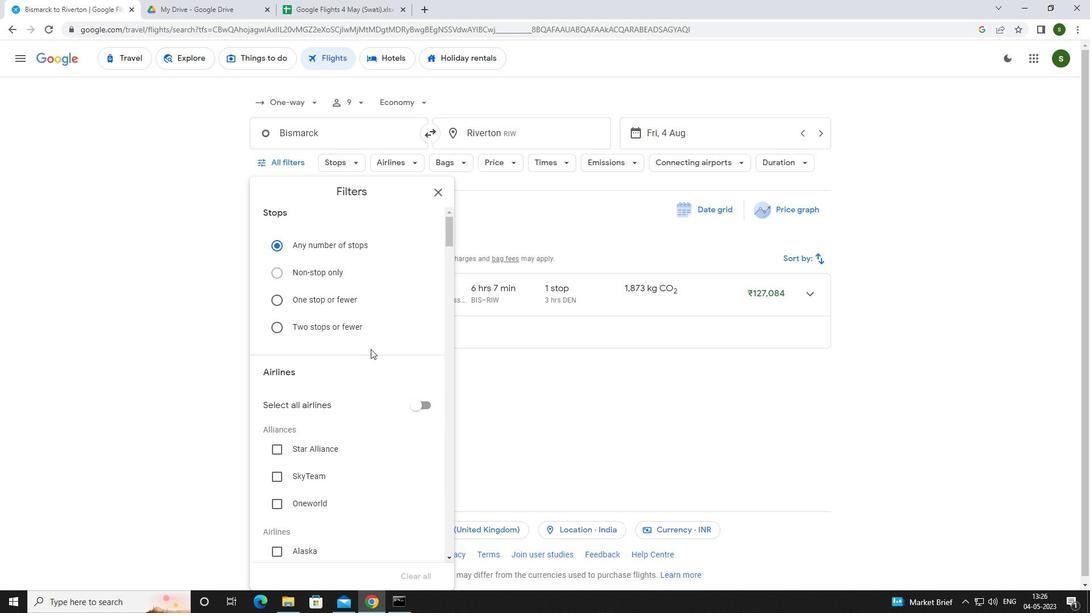 
Action: Mouse scrolled (369, 347) with delta (0, 0)
Screenshot: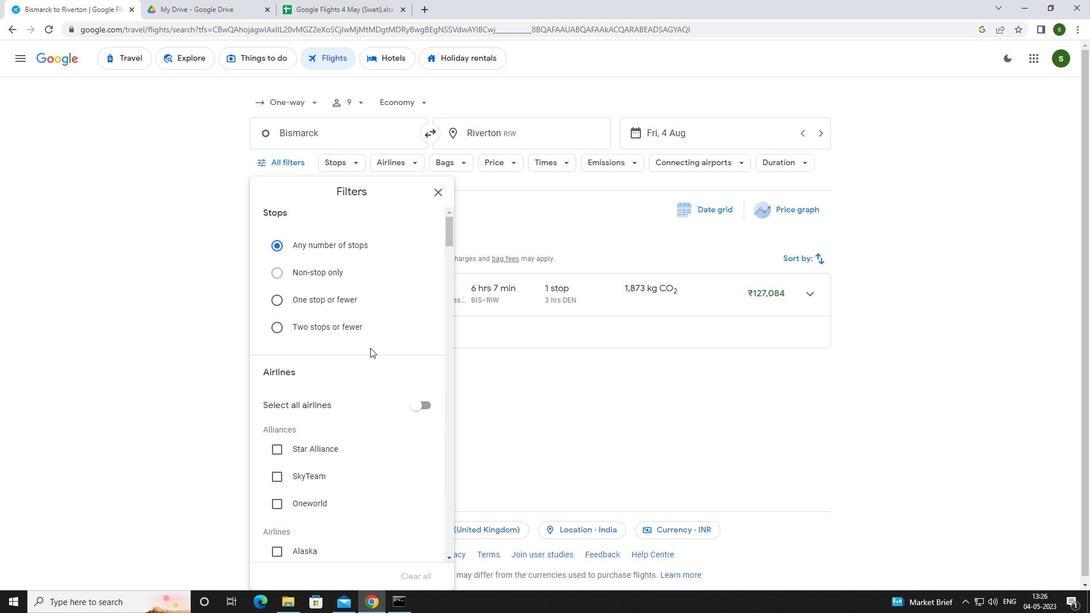 
Action: Mouse scrolled (369, 347) with delta (0, 0)
Screenshot: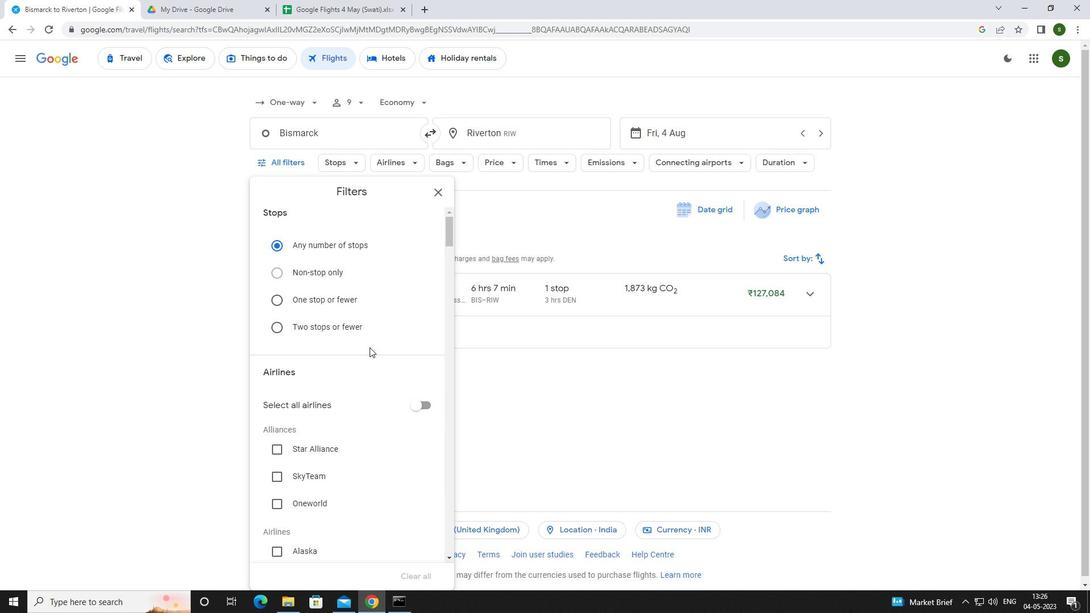 
Action: Mouse scrolled (369, 347) with delta (0, 0)
Screenshot: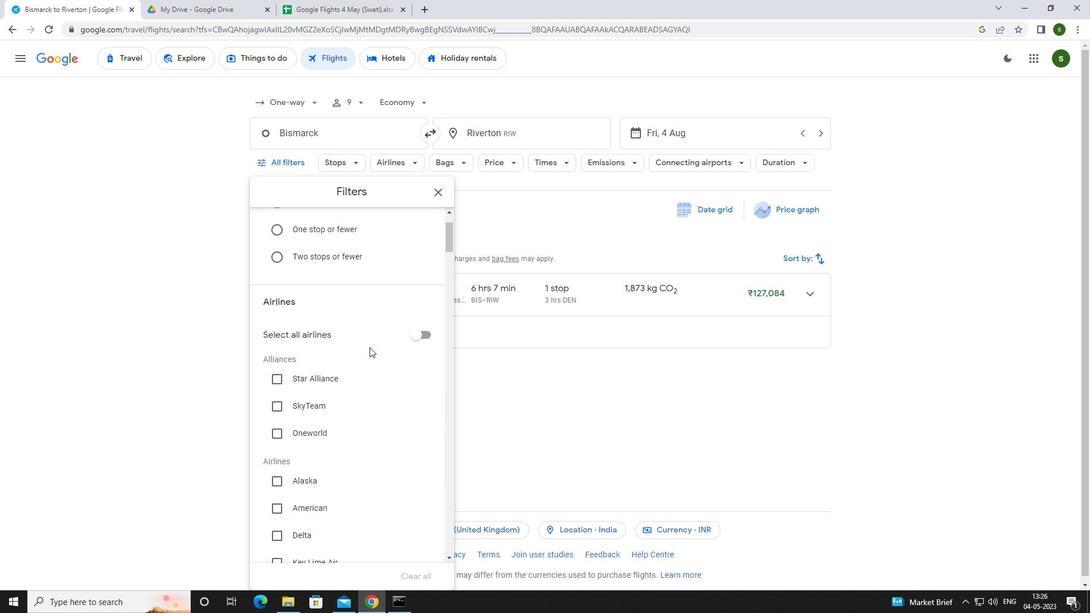 
Action: Mouse scrolled (369, 347) with delta (0, 0)
Screenshot: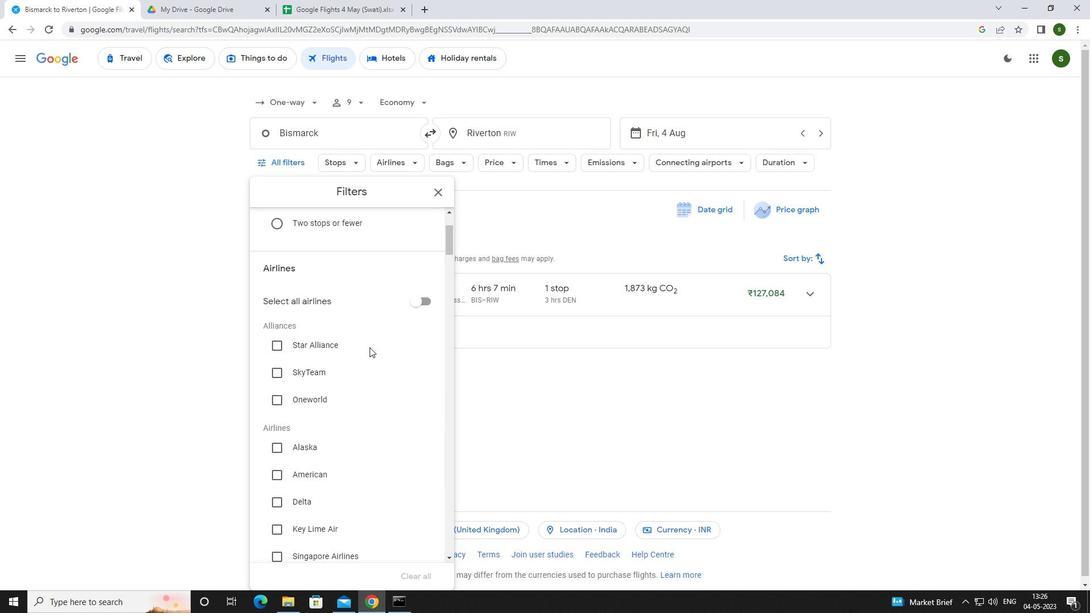
Action: Mouse moved to (292, 322)
Screenshot: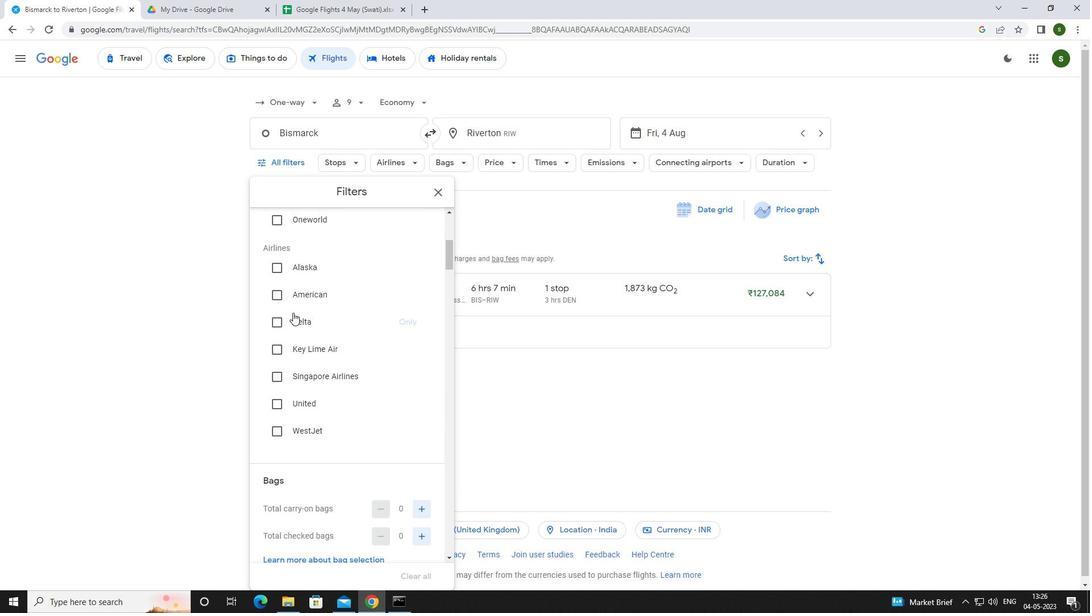 
Action: Mouse pressed left at (292, 322)
Screenshot: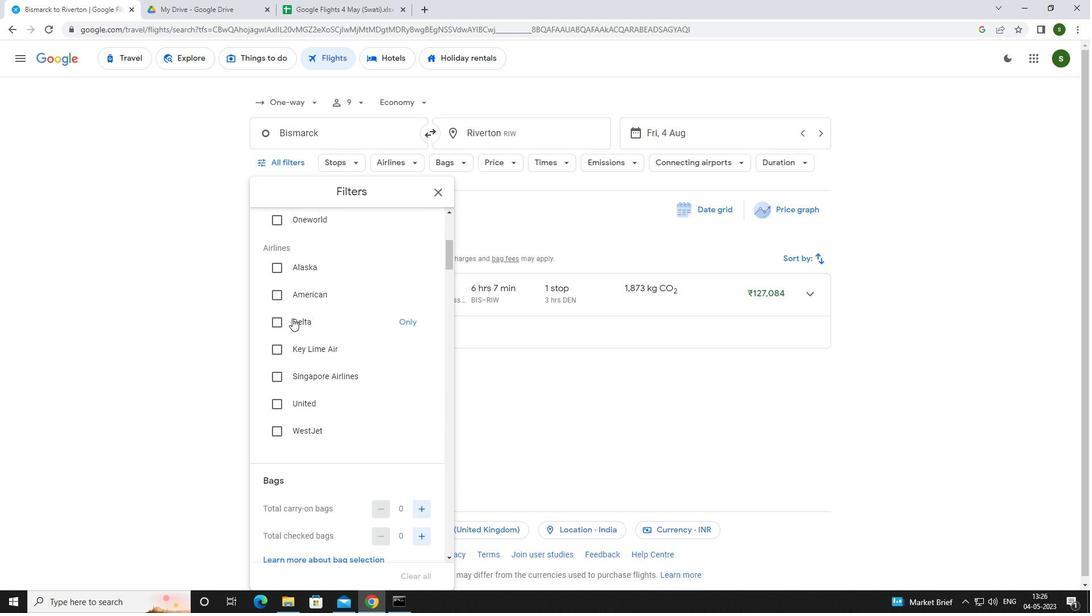 
Action: Mouse scrolled (292, 321) with delta (0, 0)
Screenshot: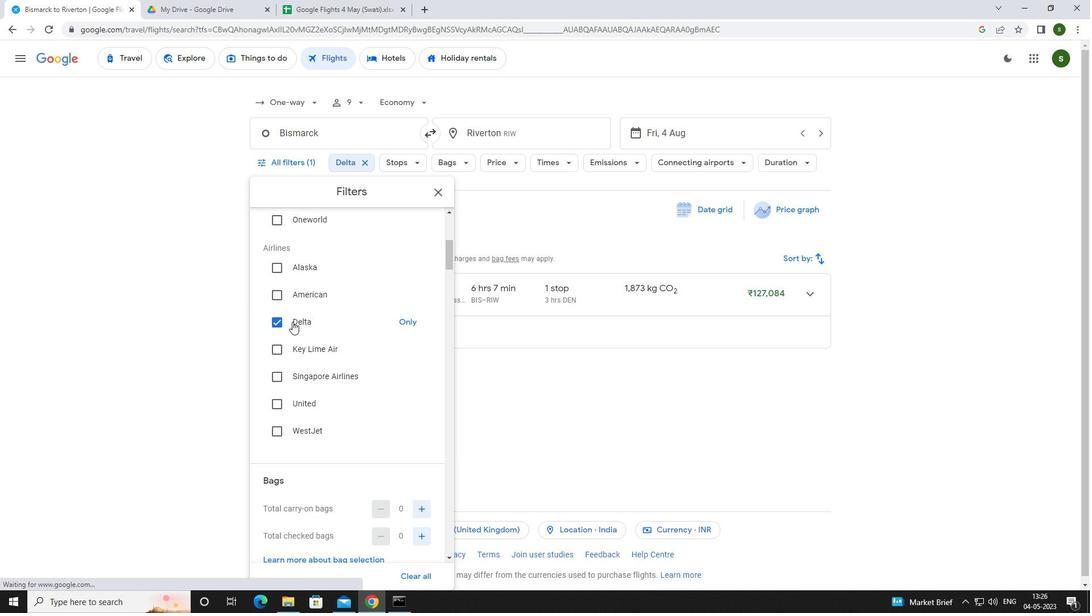 
Action: Mouse scrolled (292, 321) with delta (0, 0)
Screenshot: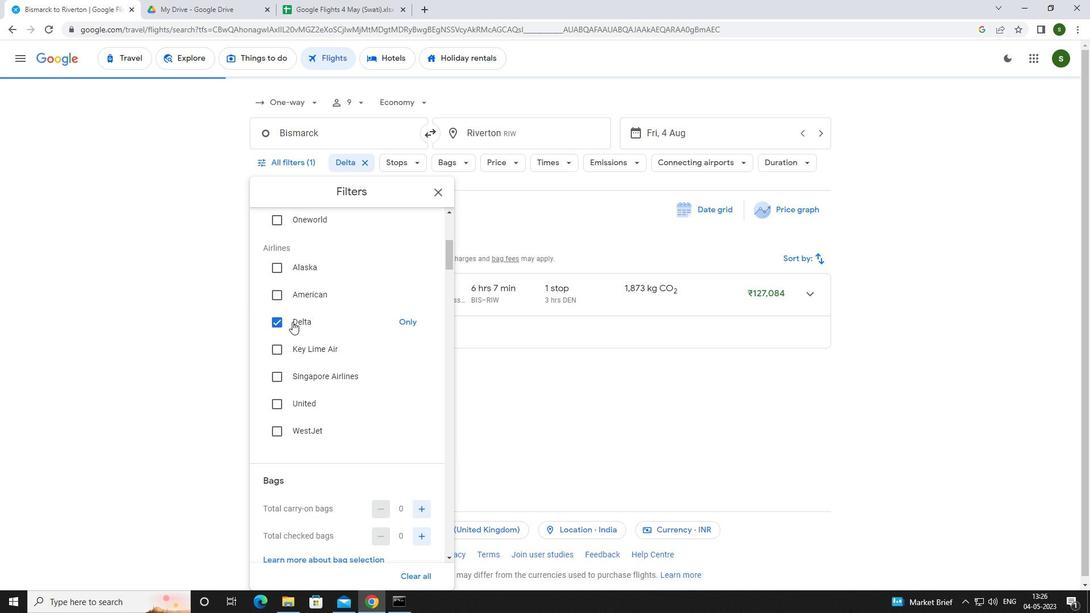 
Action: Mouse moved to (422, 389)
Screenshot: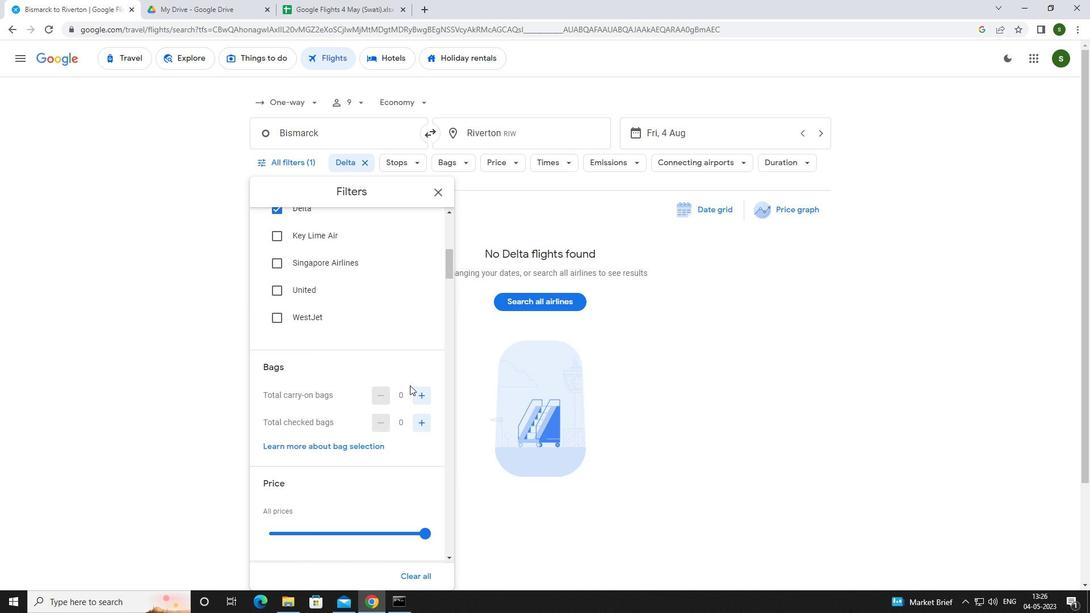 
Action: Mouse pressed left at (422, 389)
Screenshot: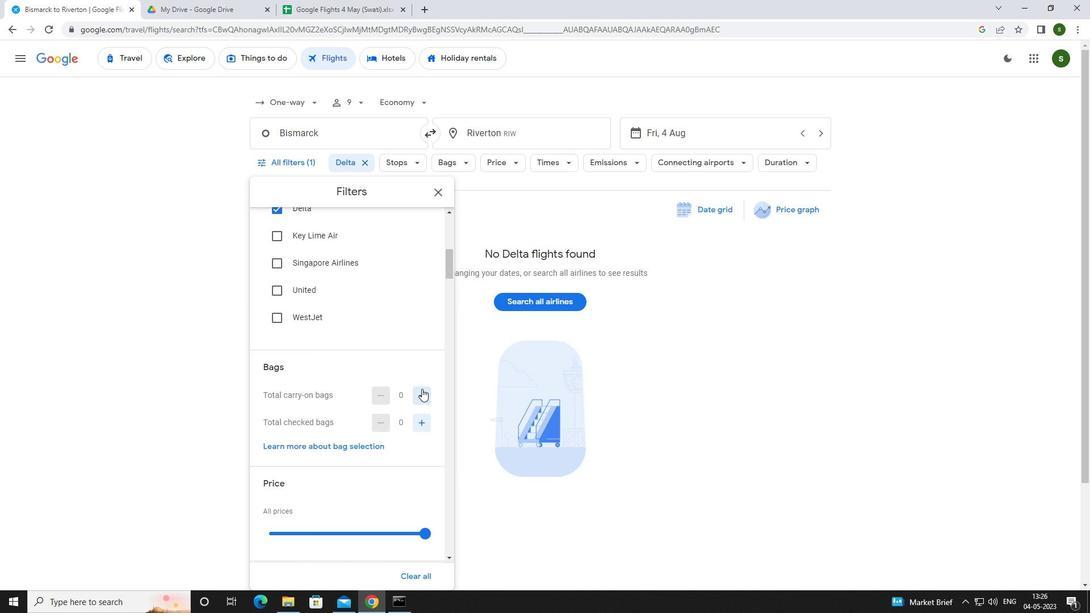 
Action: Mouse pressed left at (422, 389)
Screenshot: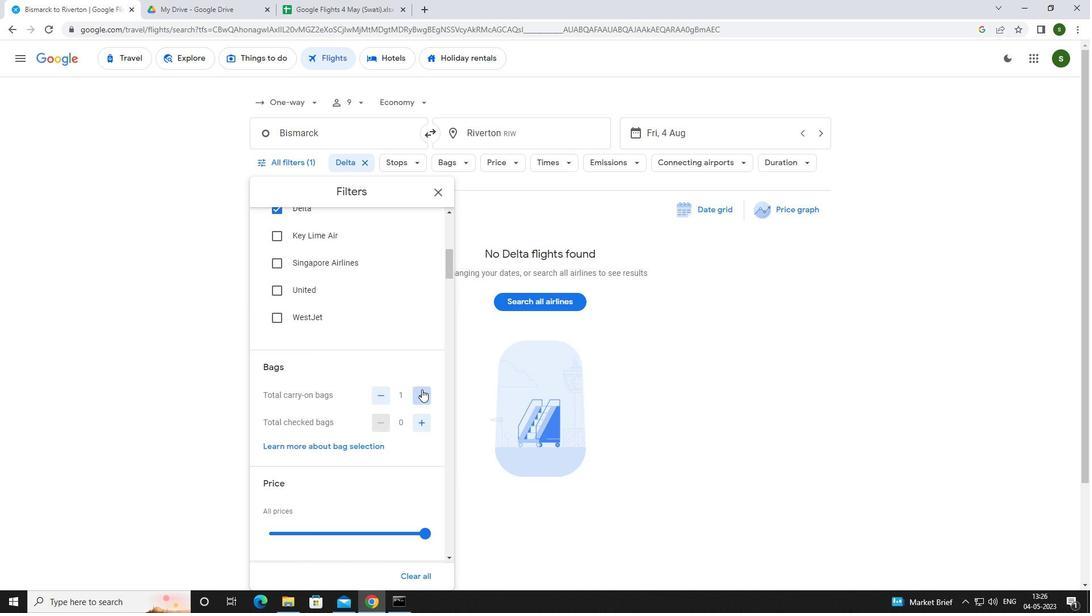 
Action: Mouse scrolled (422, 389) with delta (0, 0)
Screenshot: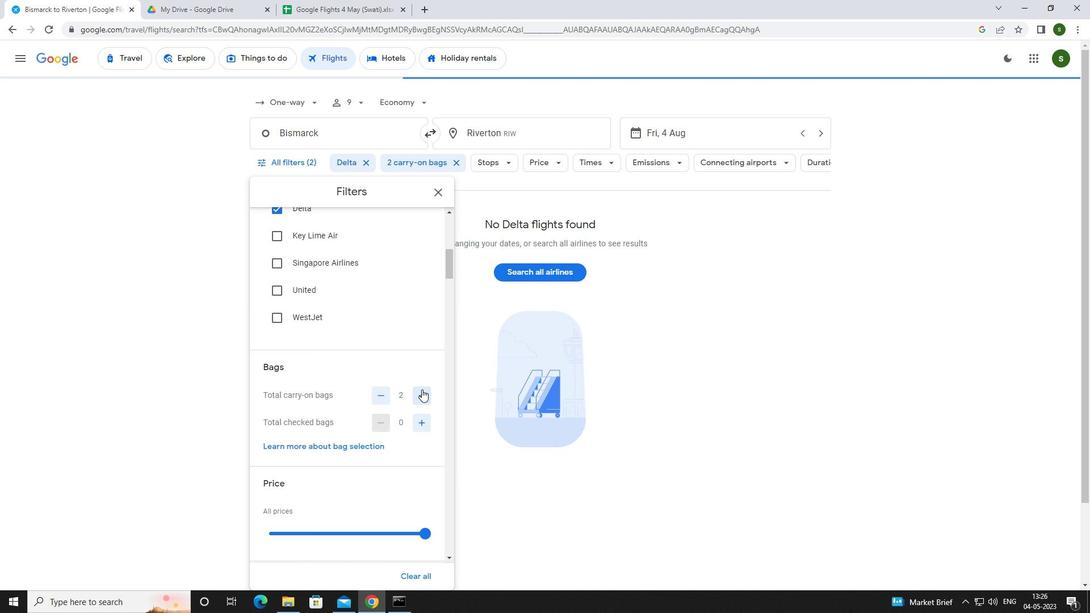 
Action: Mouse scrolled (422, 389) with delta (0, 0)
Screenshot: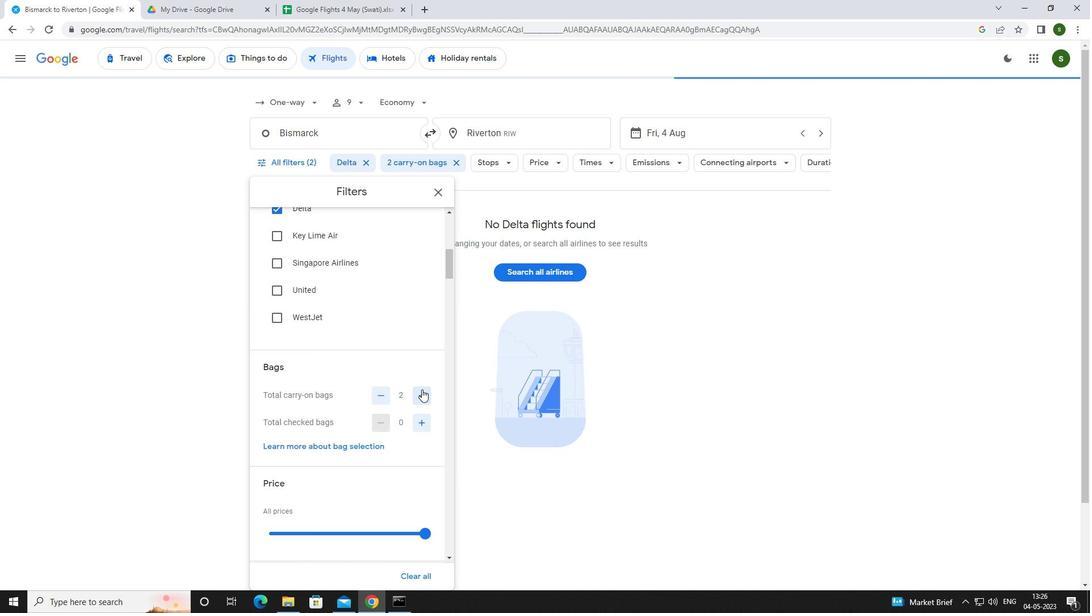 
Action: Mouse scrolled (422, 389) with delta (0, 0)
Screenshot: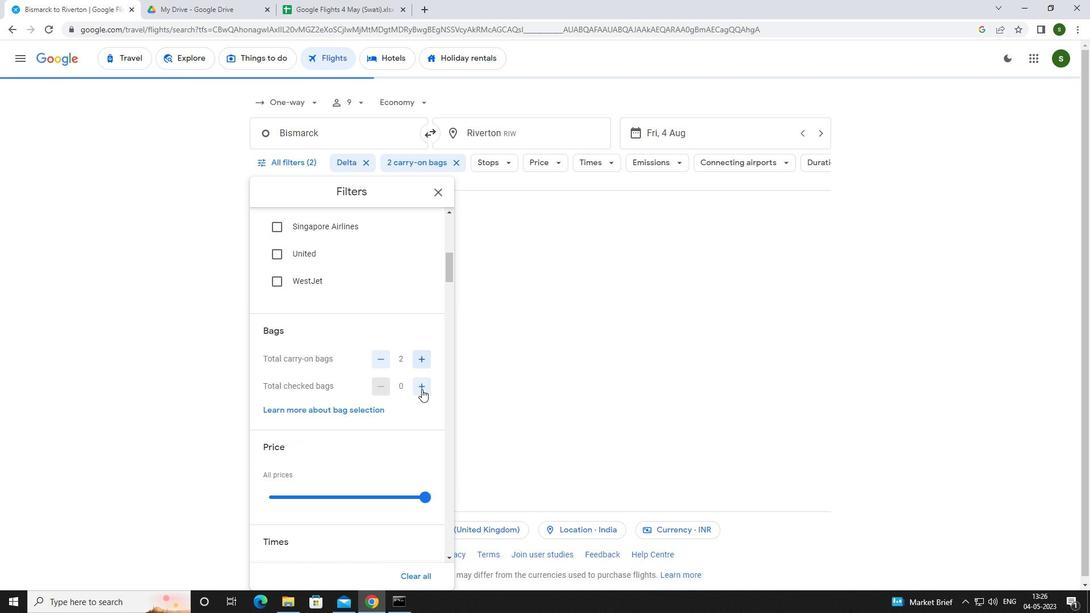 
Action: Mouse moved to (419, 367)
Screenshot: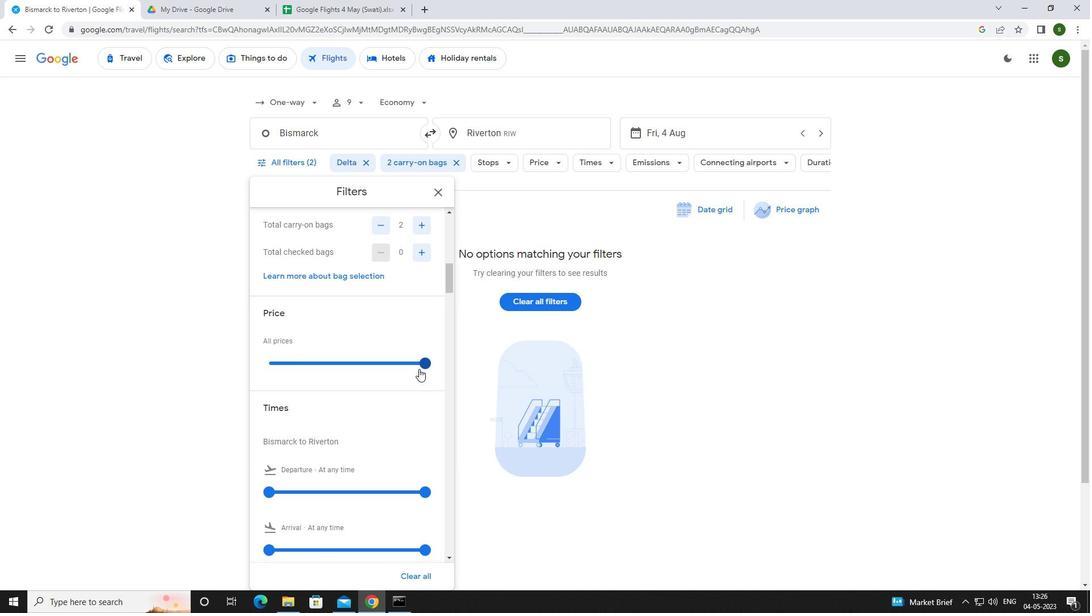 
Action: Mouse pressed left at (419, 367)
Screenshot: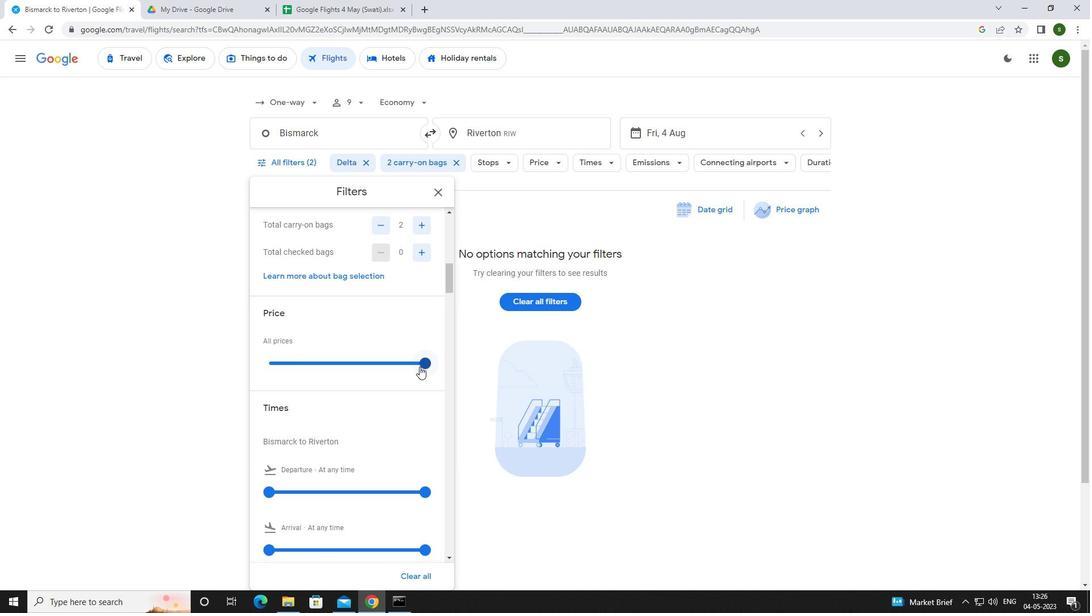 
Action: Mouse moved to (321, 342)
Screenshot: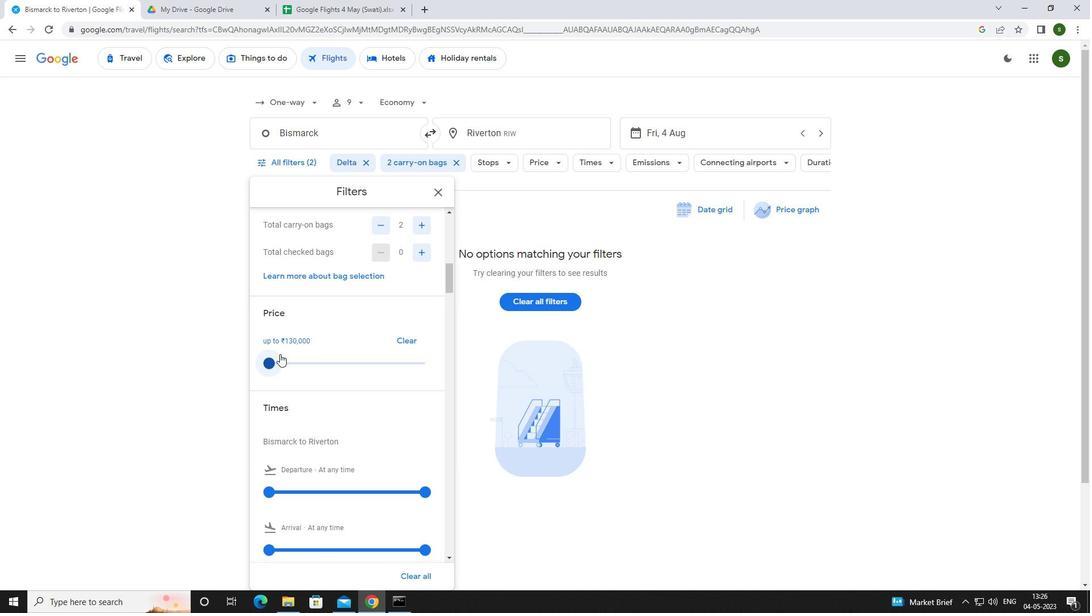 
Action: Mouse scrolled (321, 342) with delta (0, 0)
Screenshot: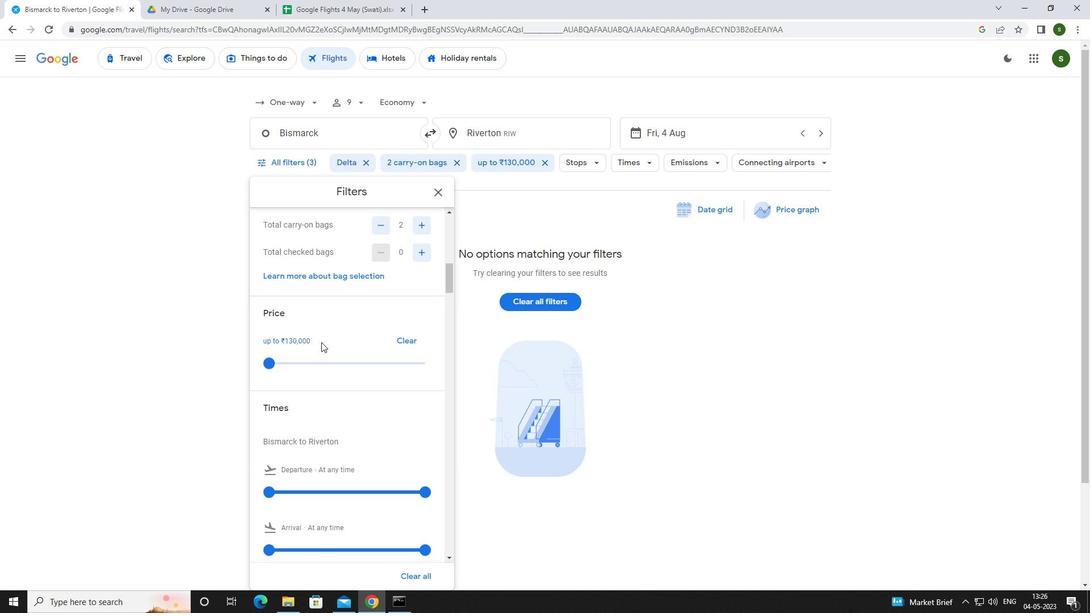 
Action: Mouse scrolled (321, 342) with delta (0, 0)
Screenshot: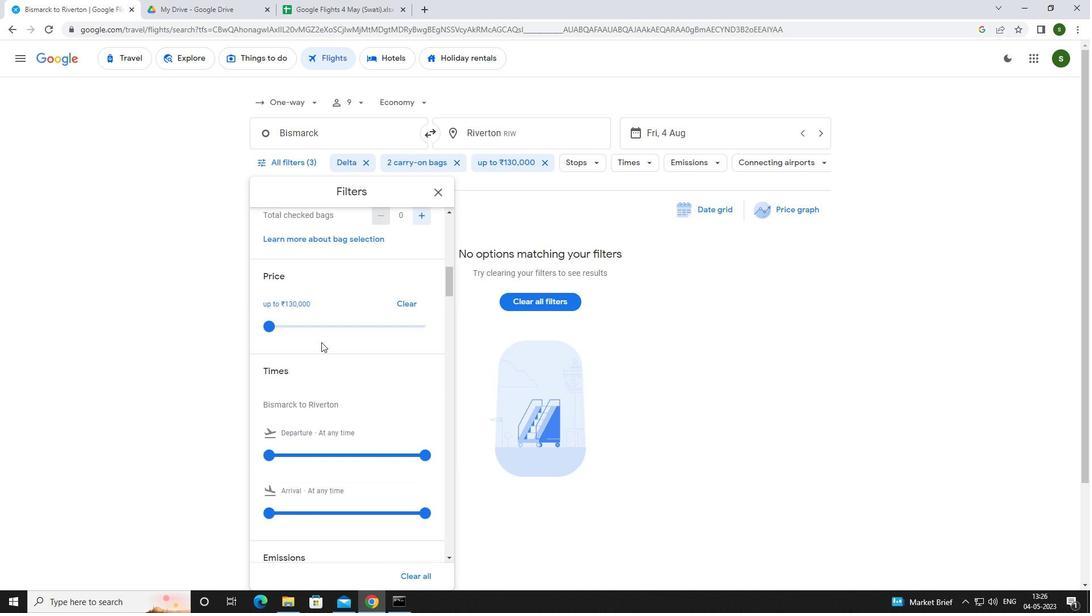 
Action: Mouse moved to (264, 381)
Screenshot: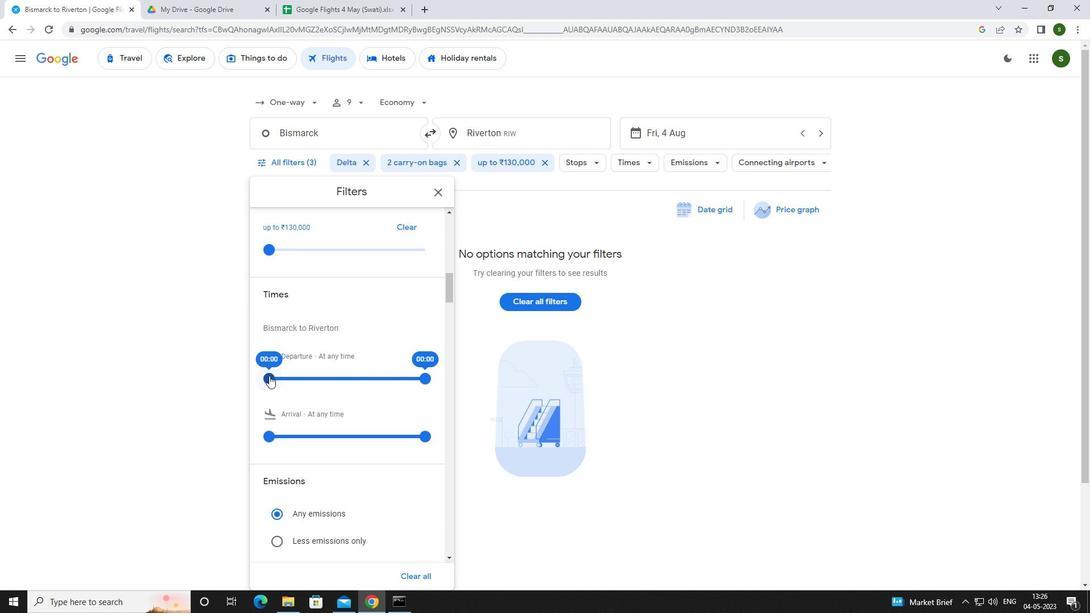 
Action: Mouse pressed left at (264, 381)
Screenshot: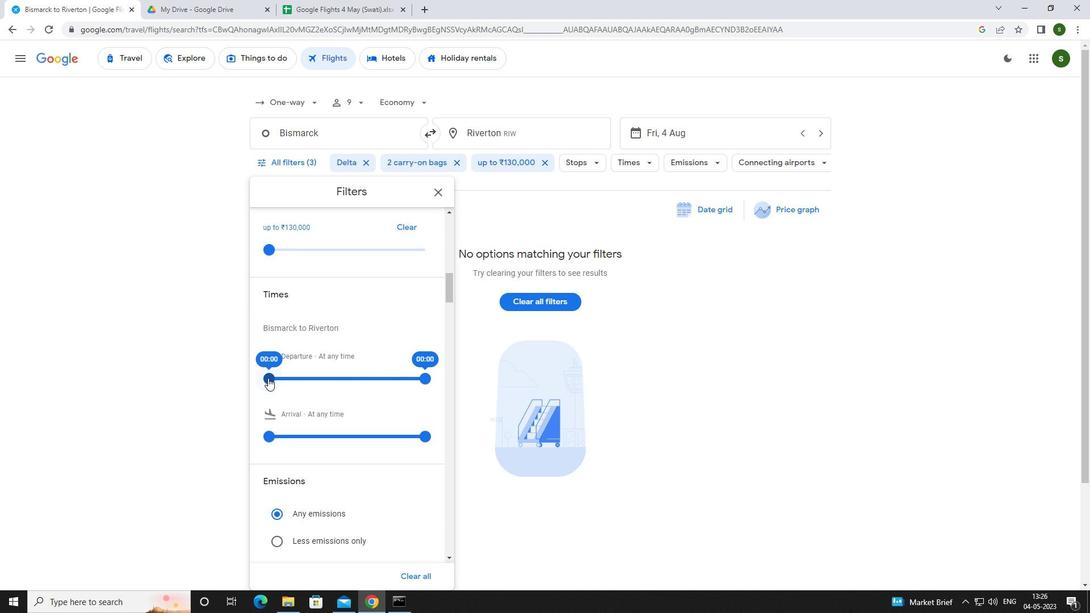 
Action: Mouse moved to (630, 355)
Screenshot: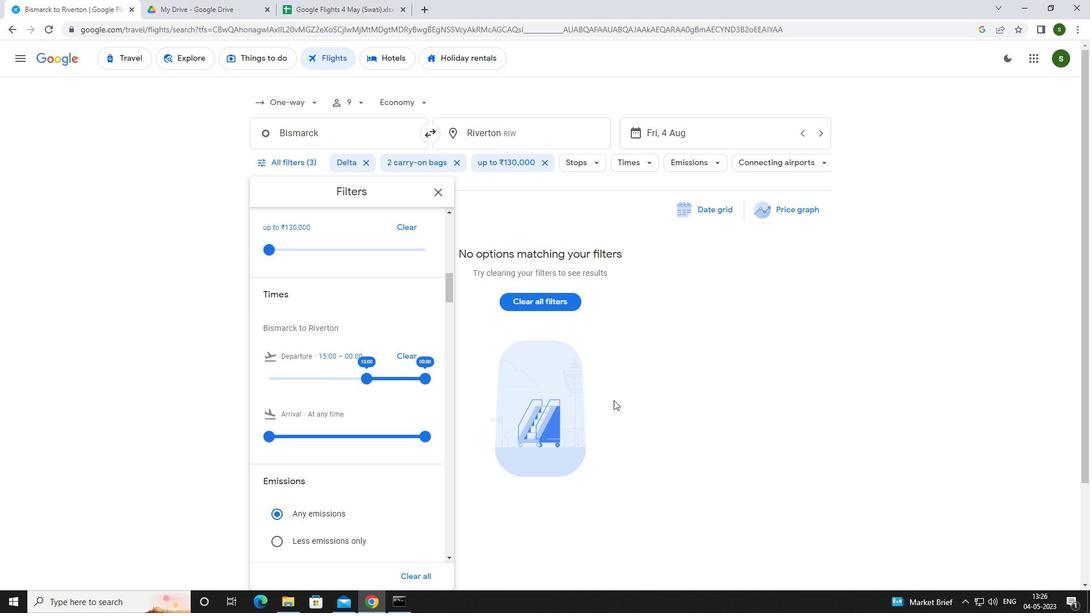 
Action: Mouse pressed left at (630, 355)
Screenshot: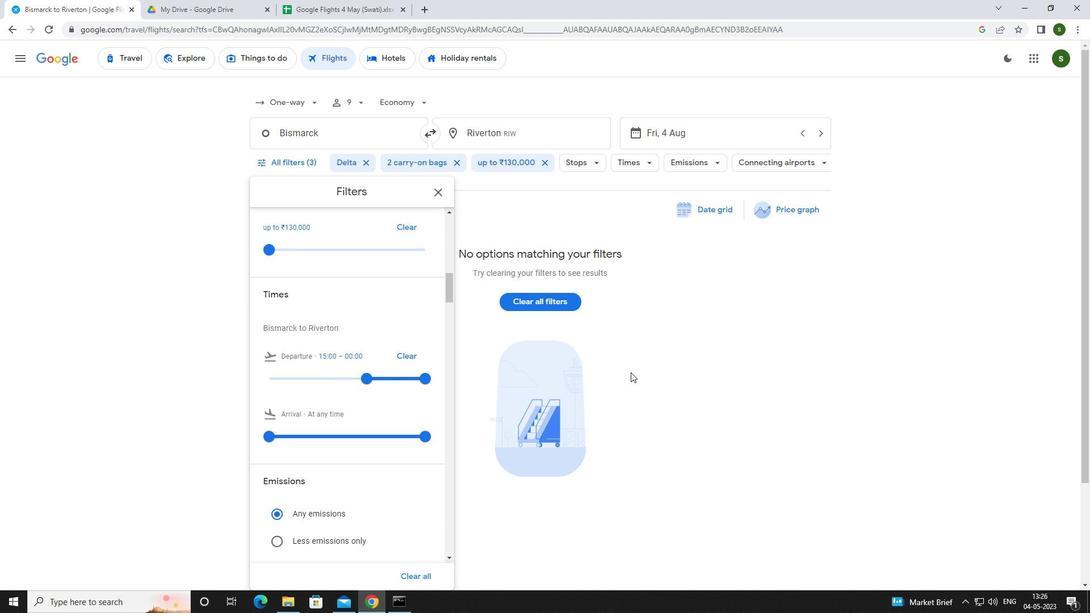 
Action: Mouse moved to (630, 354)
Screenshot: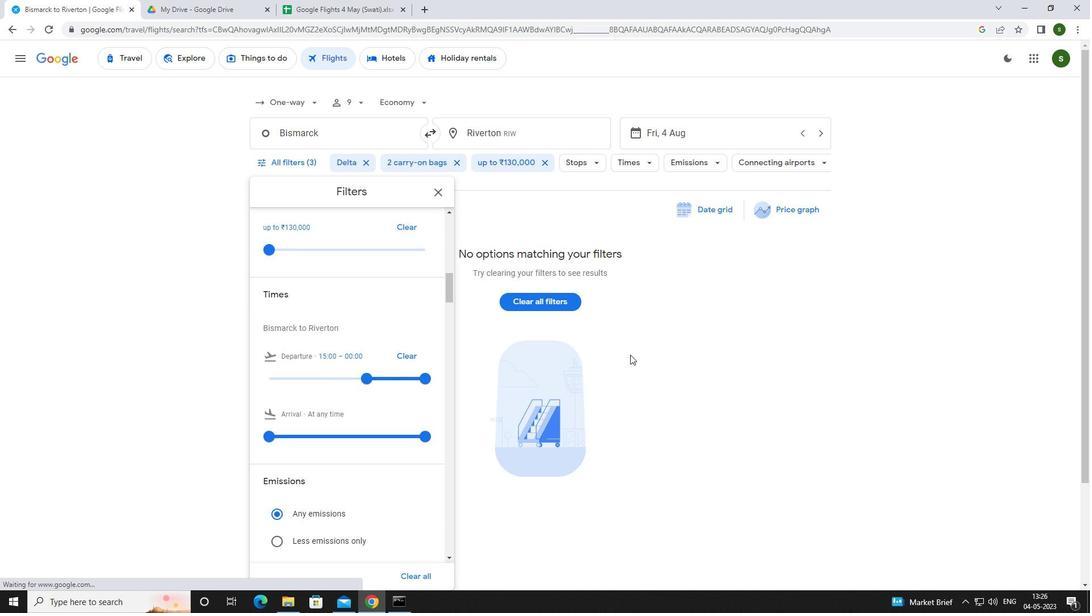 
